 Task: Create new Company, with domain: 'mars.com' and type: 'Reseller'. Add new contact for this company, with mail Id: 'Jia21Verma@mars.com', First Name: Jia, Last name:  Verma, Job Title: 'Procurement Manager', Phone Number: '(408) 555-8903'. Change life cycle stage to  Lead and lead status to  Open. Logged in from softage.3@softage.net
Action: Mouse moved to (79, 84)
Screenshot: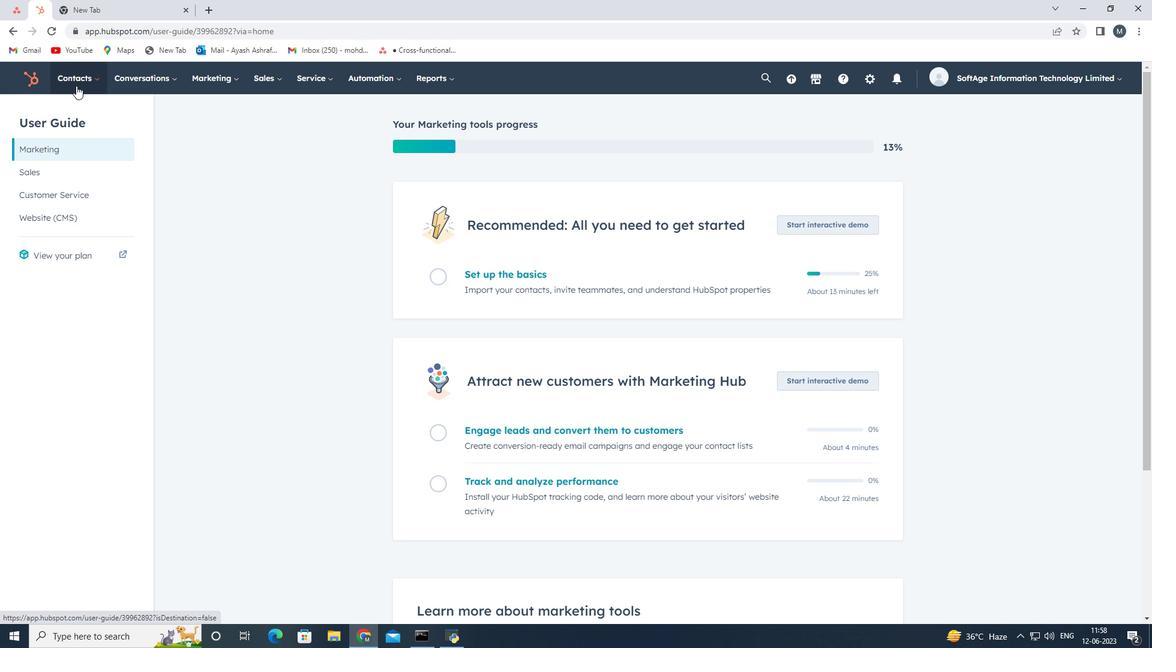 
Action: Mouse pressed left at (79, 84)
Screenshot: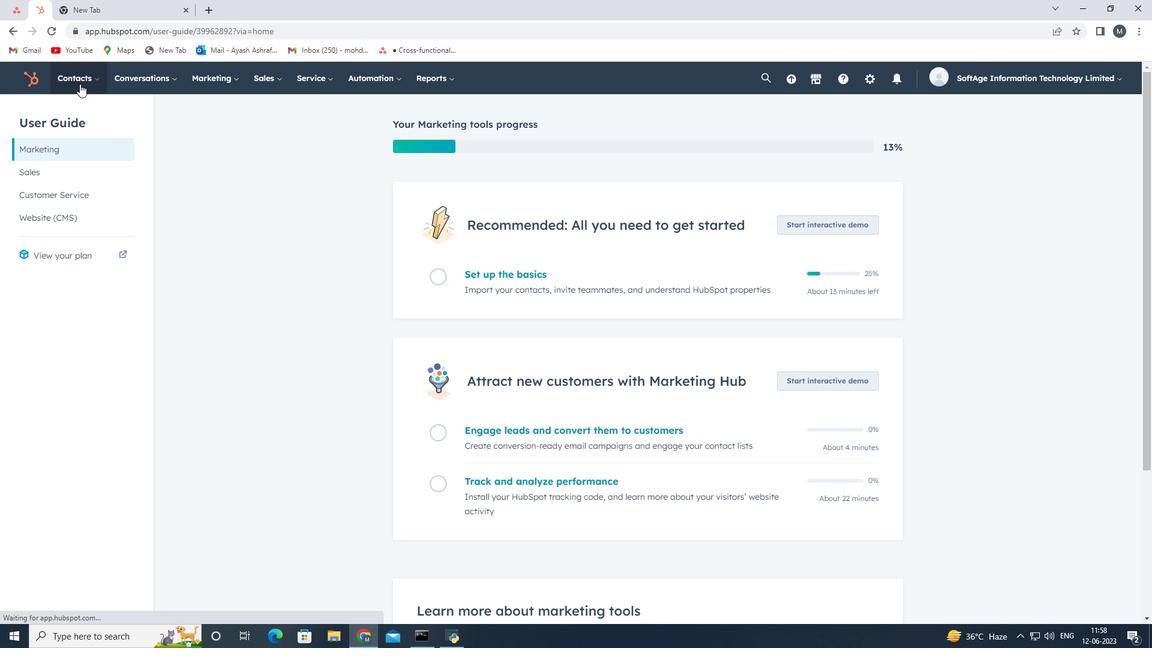 
Action: Mouse moved to (102, 142)
Screenshot: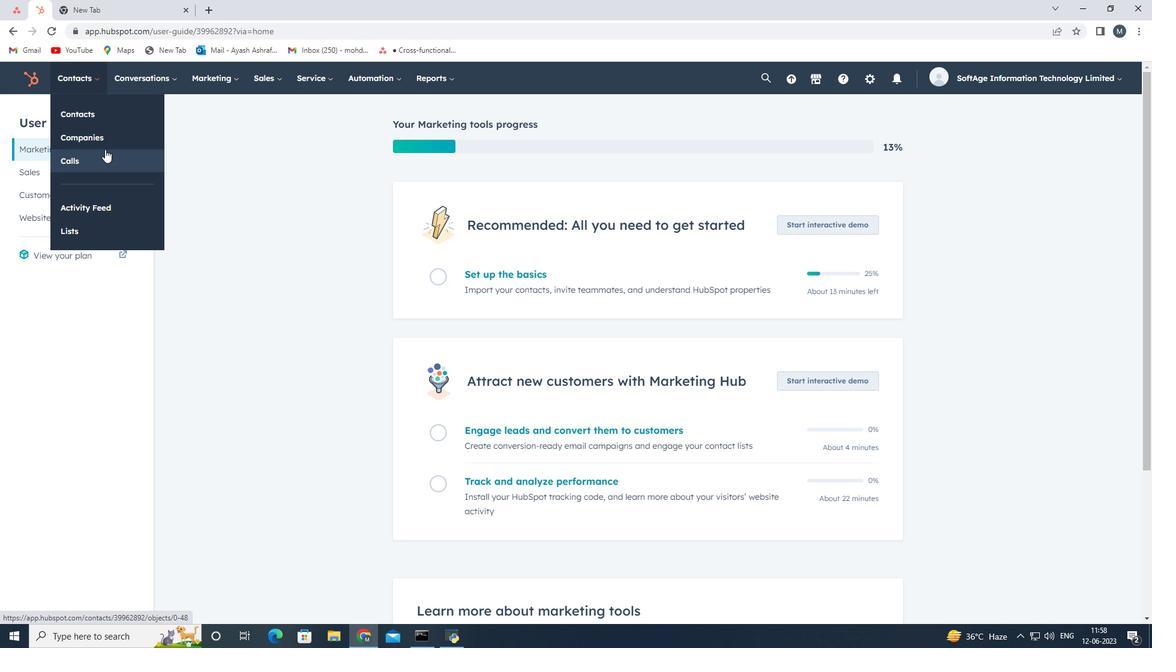 
Action: Mouse pressed left at (102, 142)
Screenshot: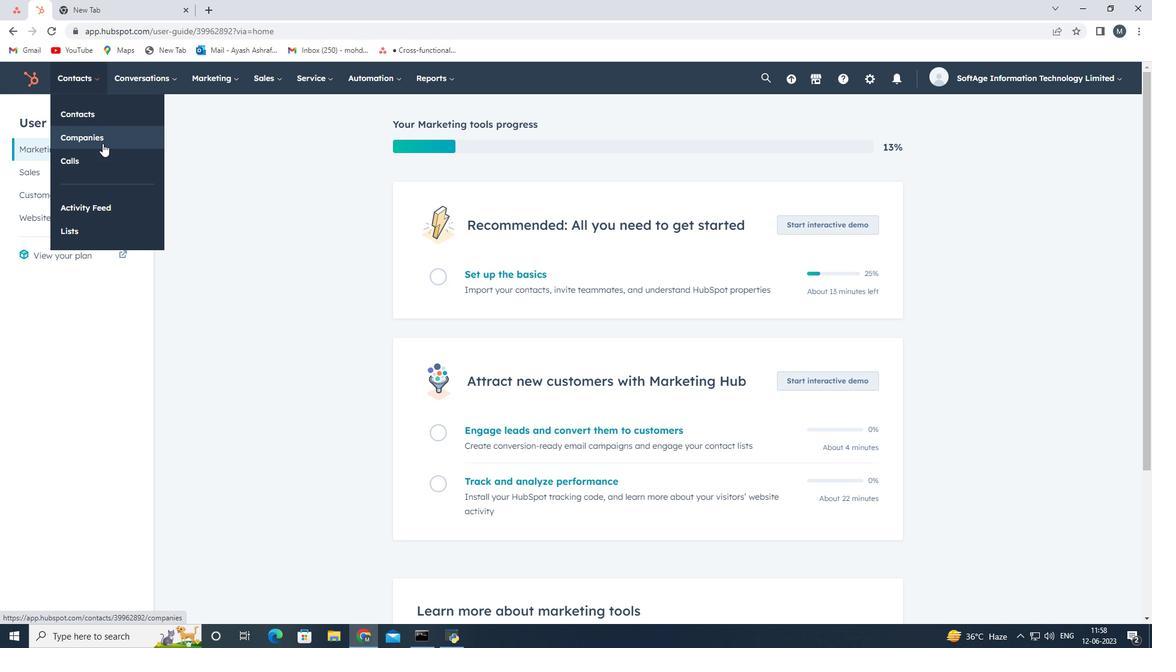 
Action: Mouse moved to (1066, 122)
Screenshot: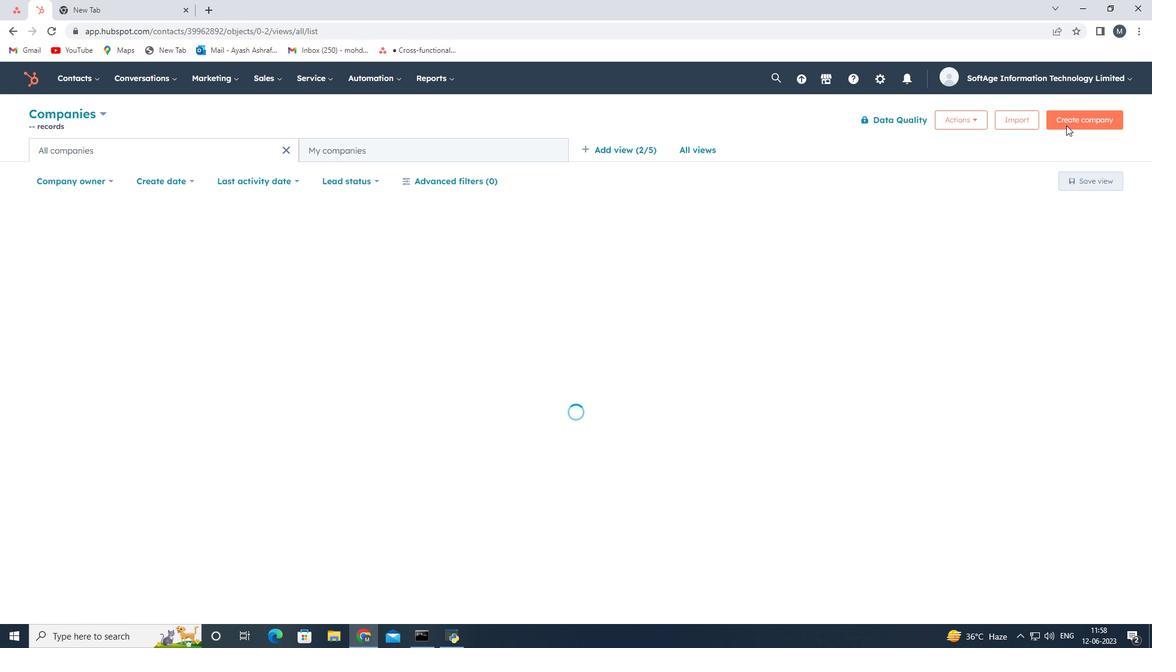 
Action: Mouse pressed left at (1066, 122)
Screenshot: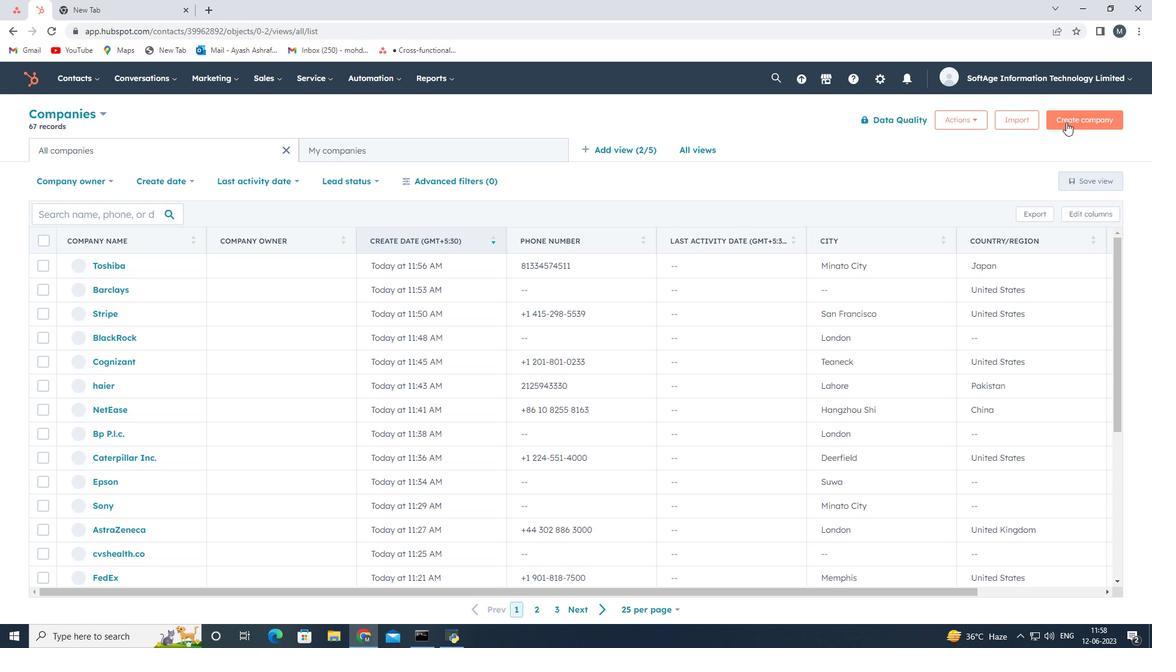 
Action: Mouse moved to (878, 178)
Screenshot: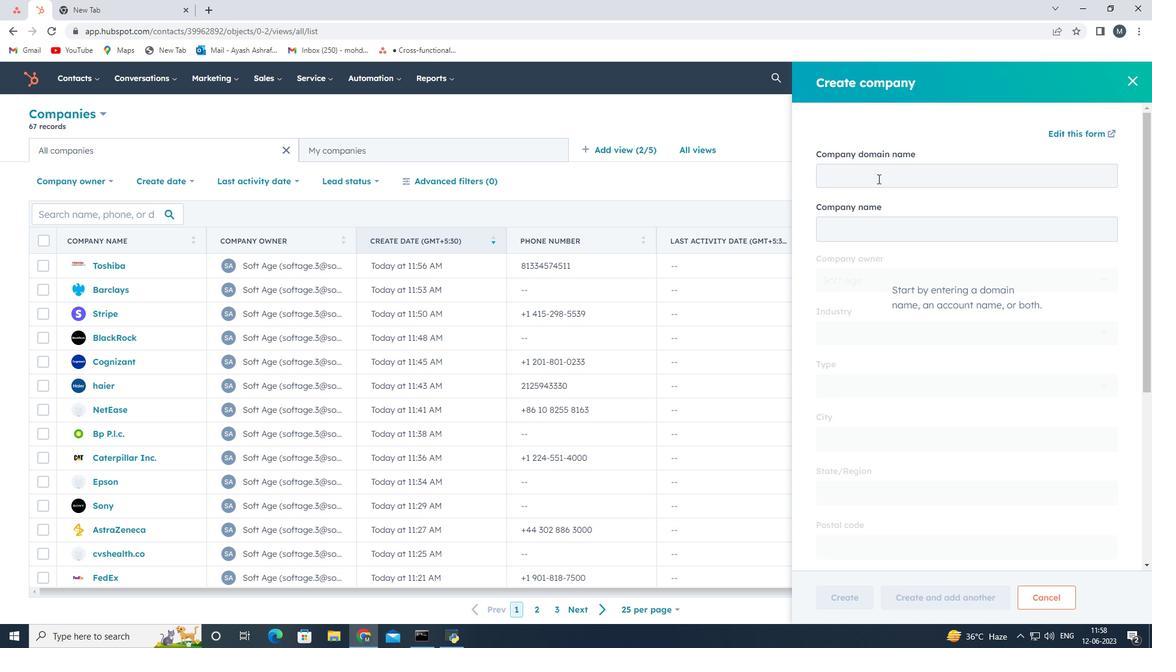 
Action: Mouse pressed left at (878, 178)
Screenshot: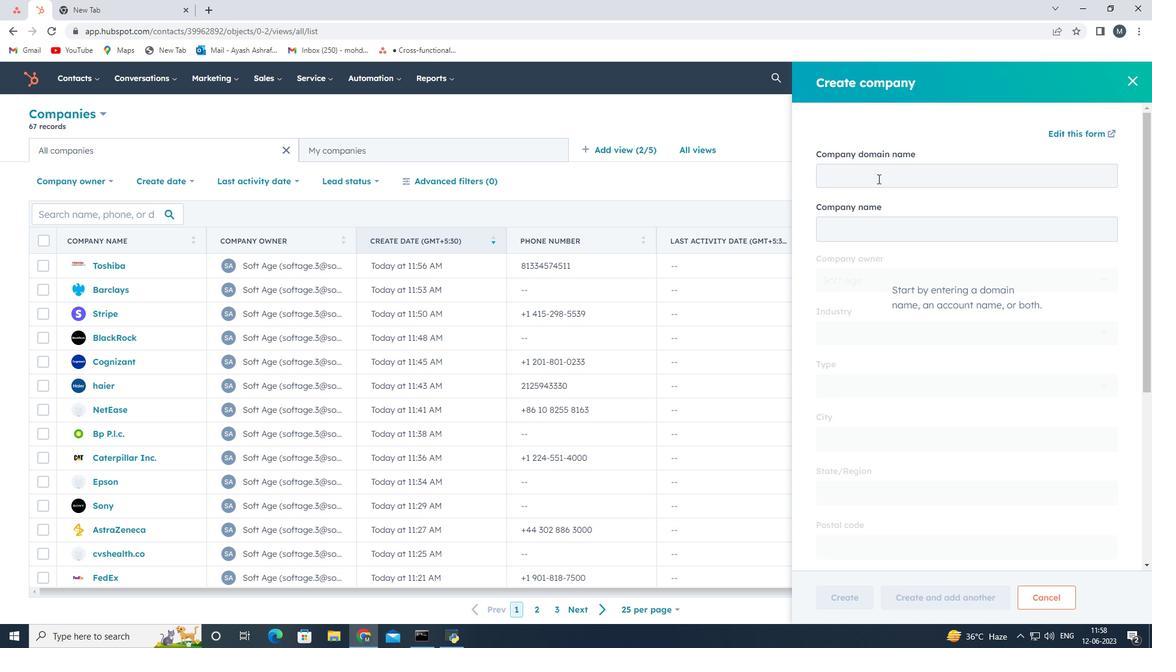 
Action: Key pressed mars.com
Screenshot: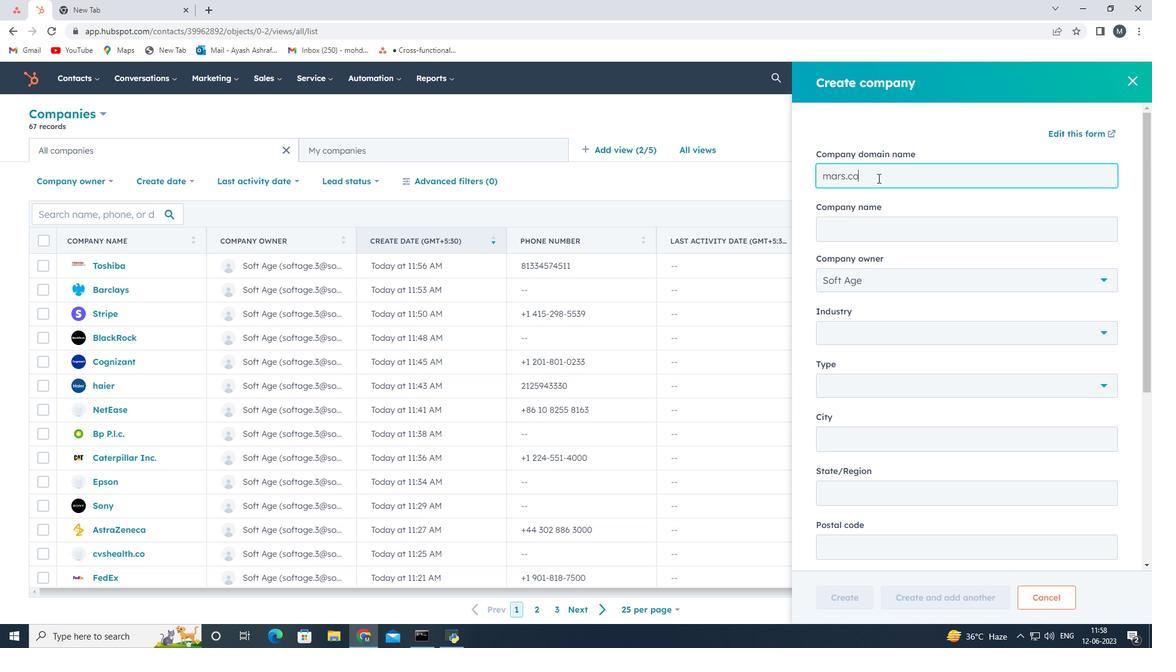 
Action: Mouse moved to (896, 387)
Screenshot: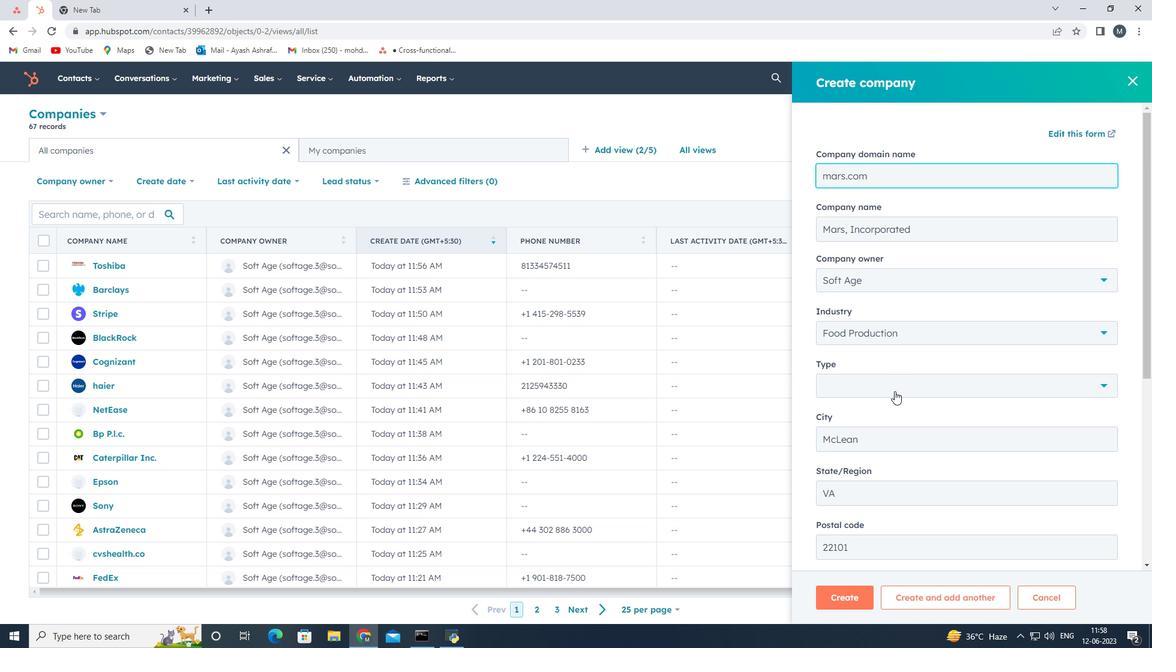 
Action: Mouse pressed left at (896, 387)
Screenshot: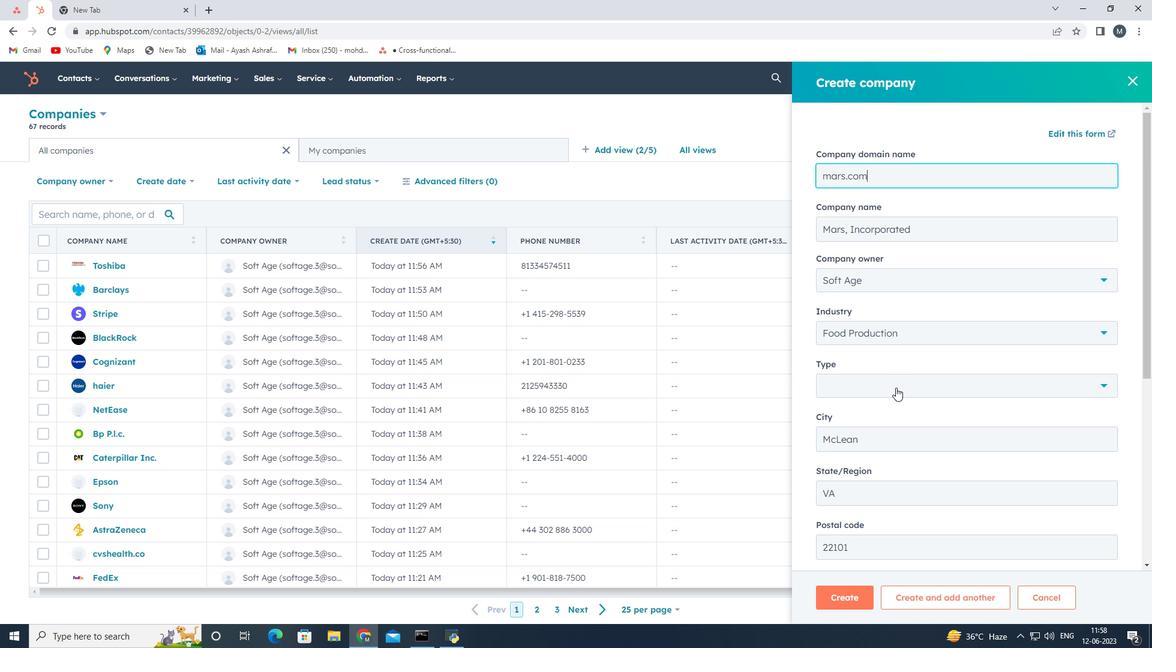 
Action: Mouse moved to (863, 489)
Screenshot: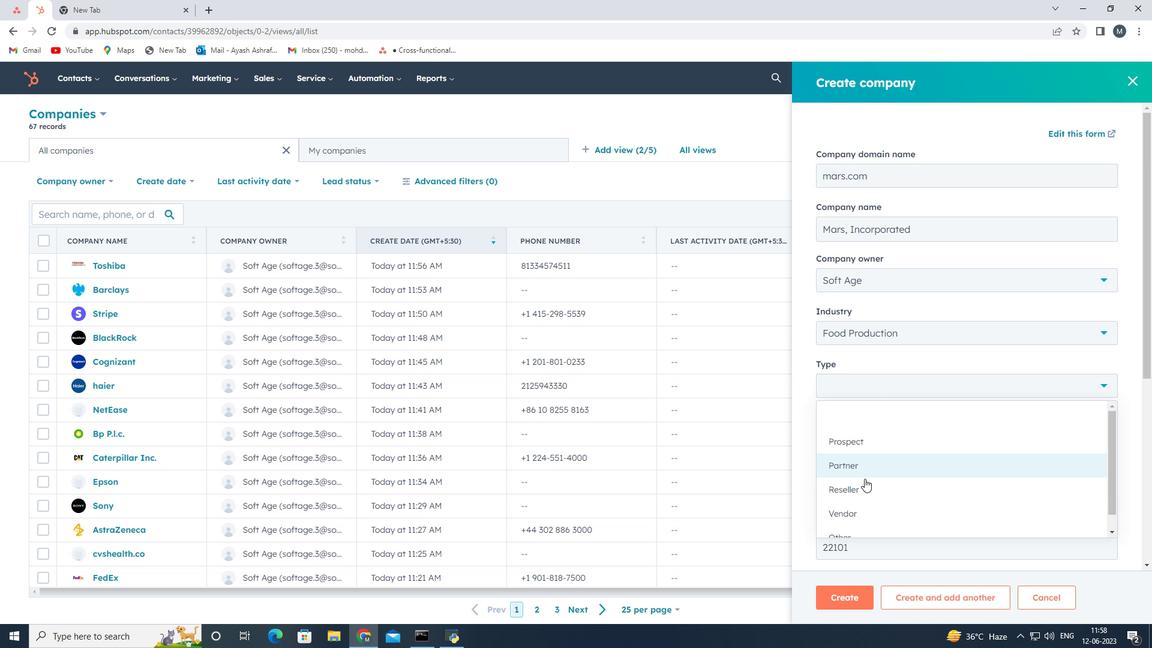 
Action: Mouse pressed left at (863, 489)
Screenshot: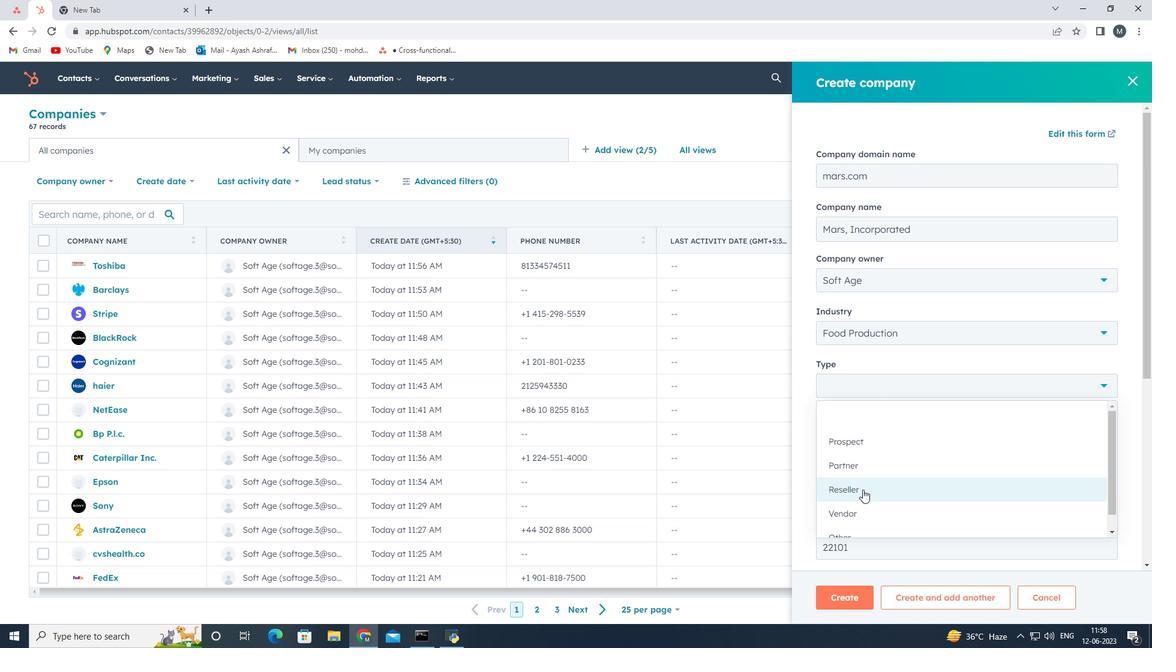 
Action: Mouse moved to (892, 369)
Screenshot: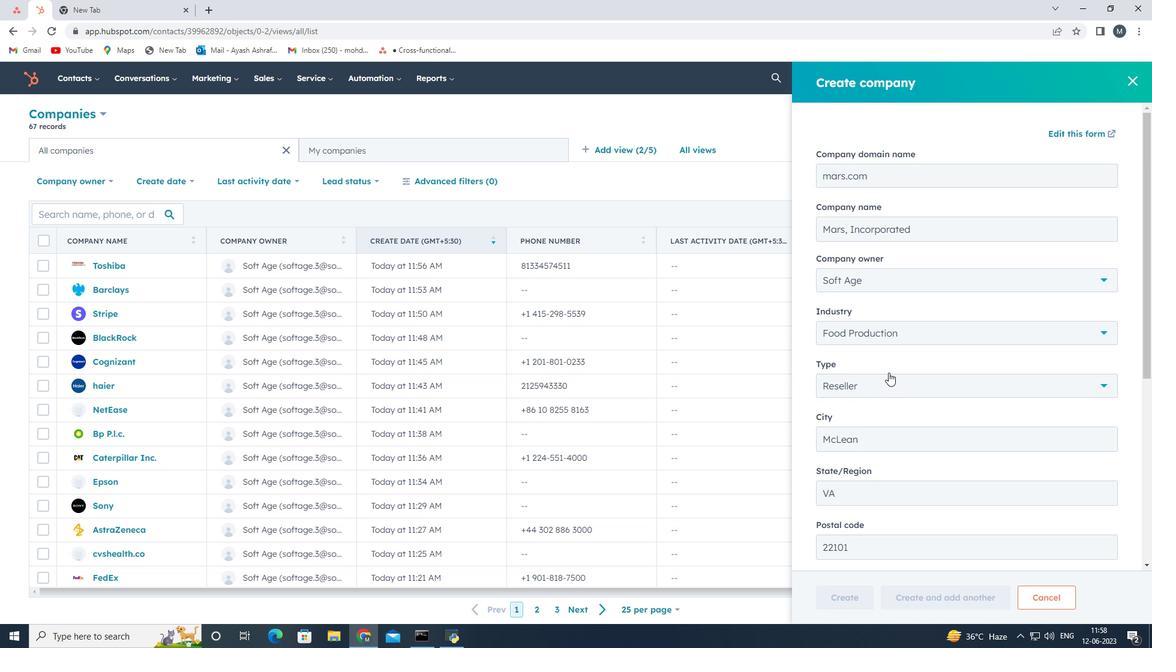 
Action: Mouse scrolled (892, 368) with delta (0, 0)
Screenshot: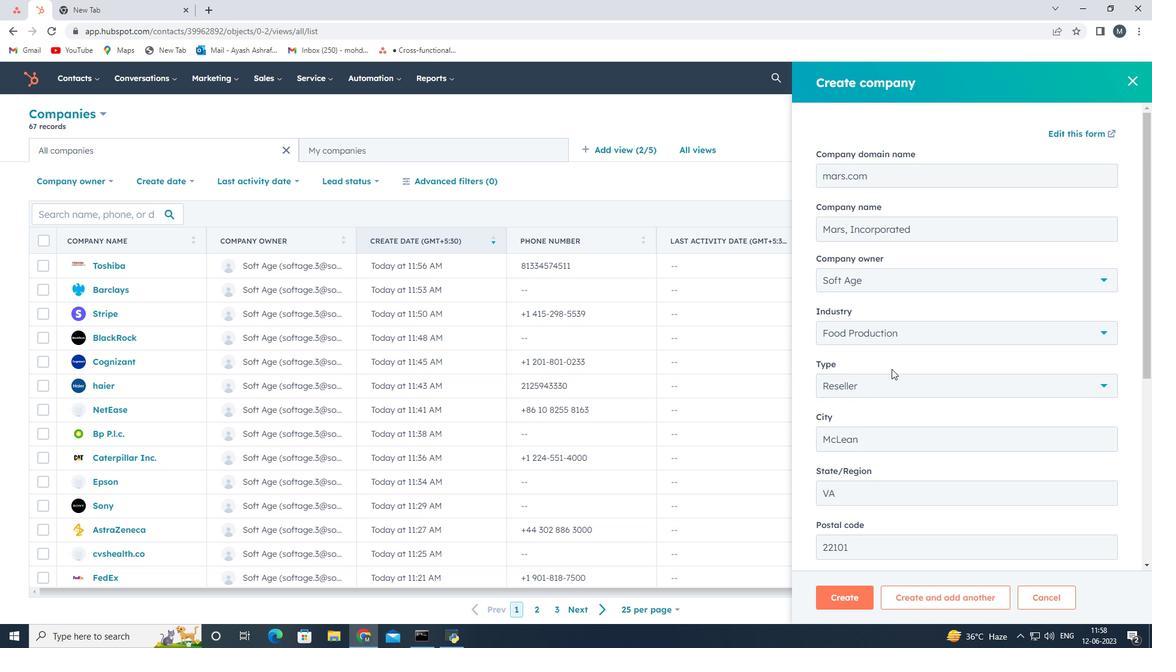 
Action: Mouse moved to (892, 372)
Screenshot: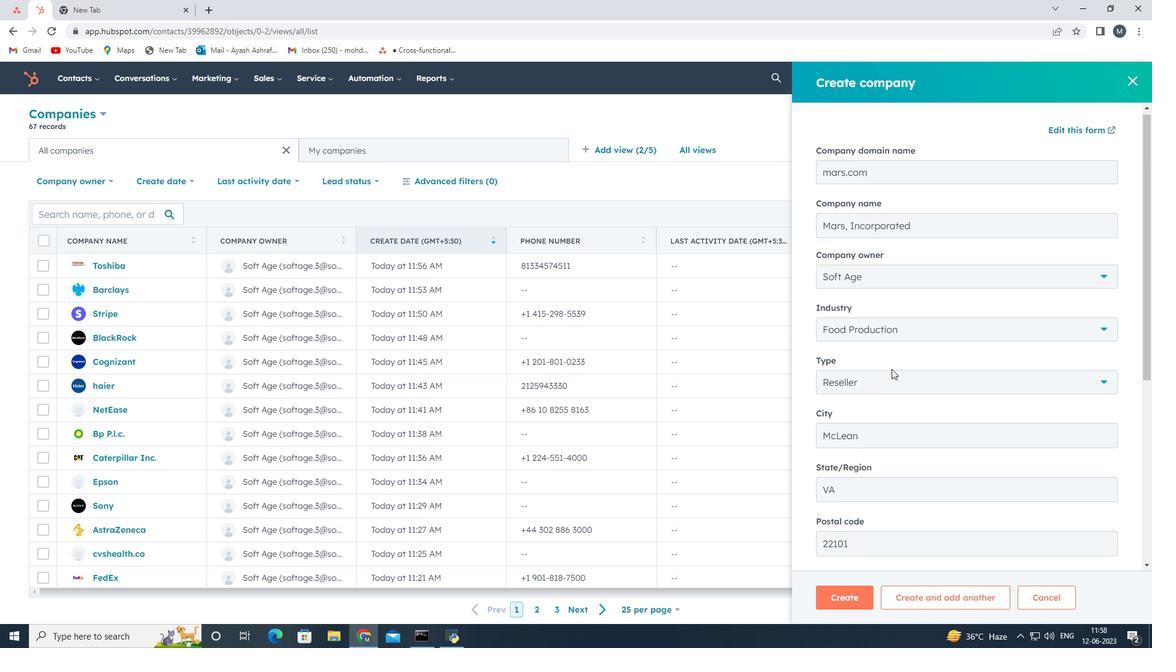 
Action: Mouse scrolled (892, 371) with delta (0, 0)
Screenshot: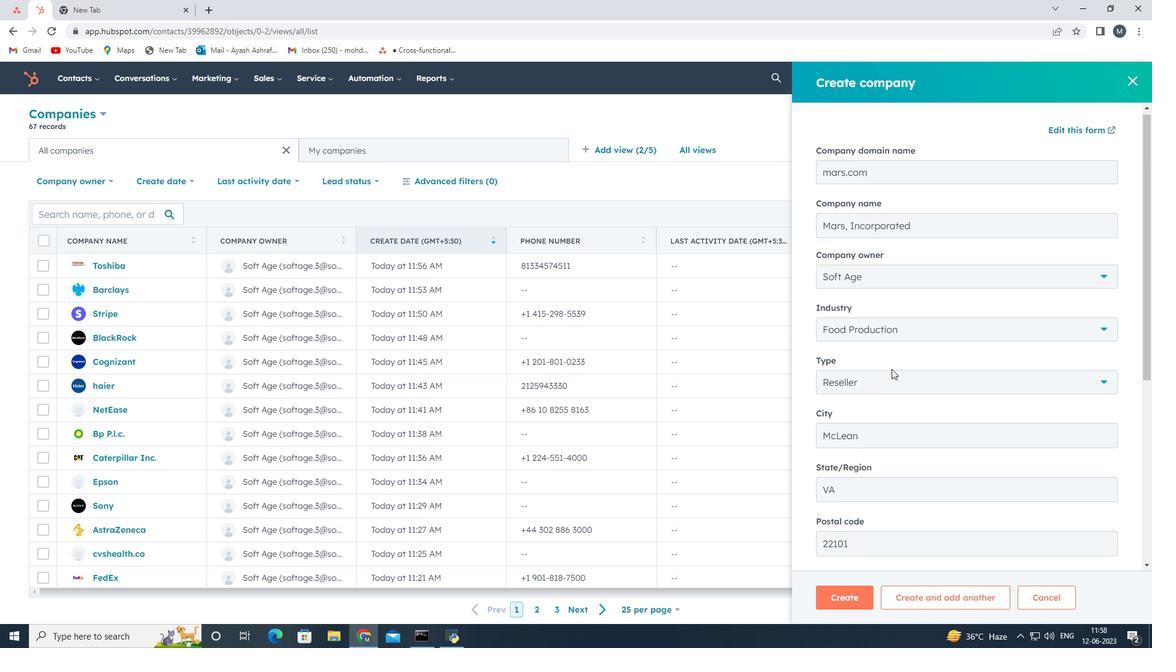 
Action: Mouse moved to (892, 378)
Screenshot: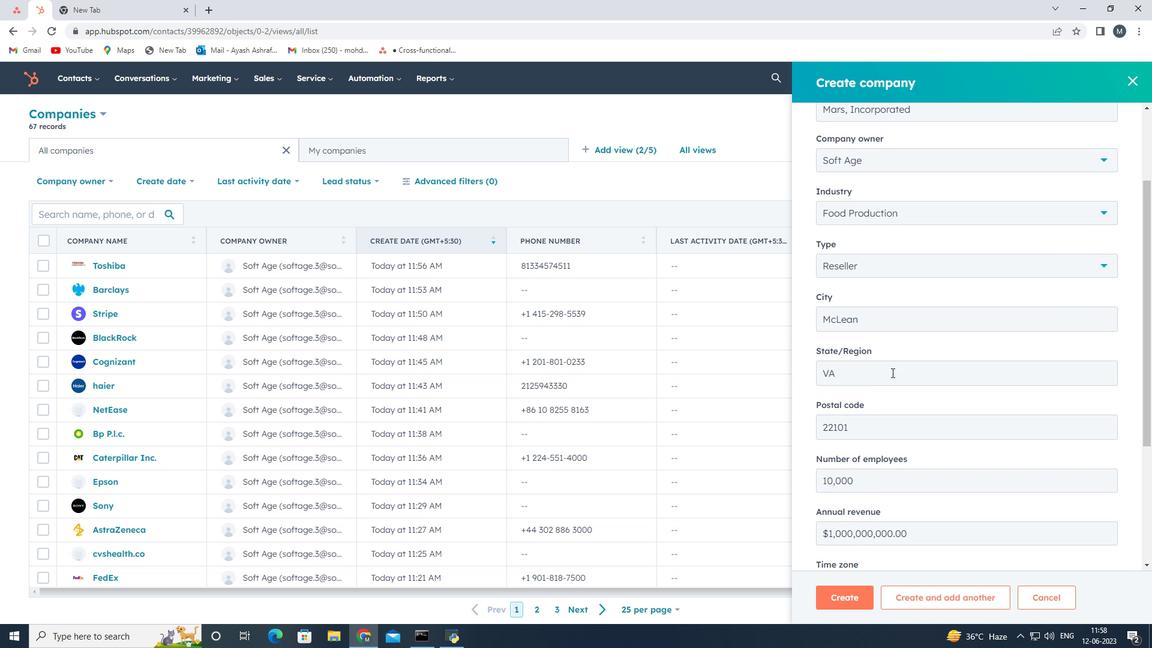 
Action: Mouse scrolled (892, 377) with delta (0, 0)
Screenshot: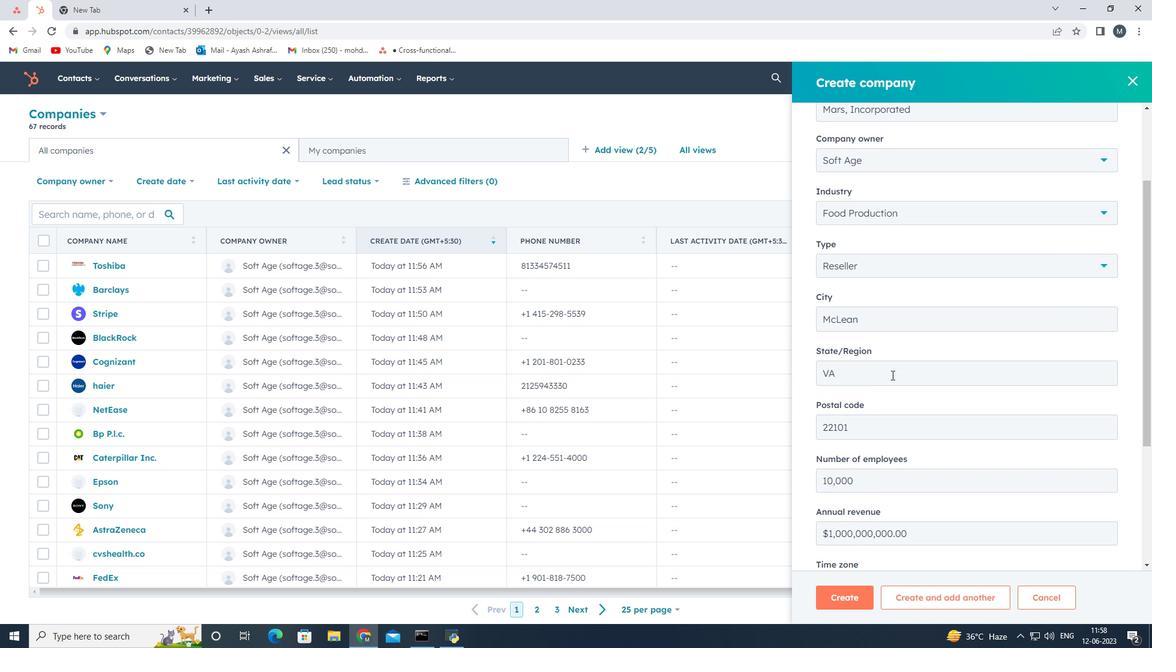 
Action: Mouse moved to (892, 383)
Screenshot: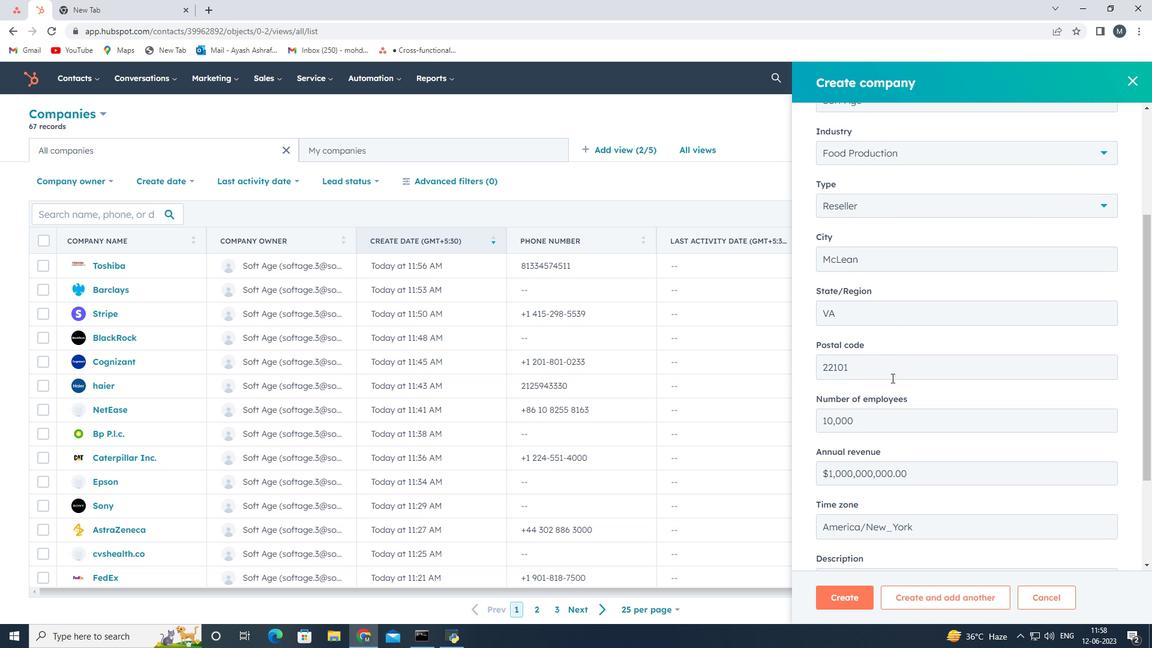 
Action: Mouse scrolled (892, 382) with delta (0, 0)
Screenshot: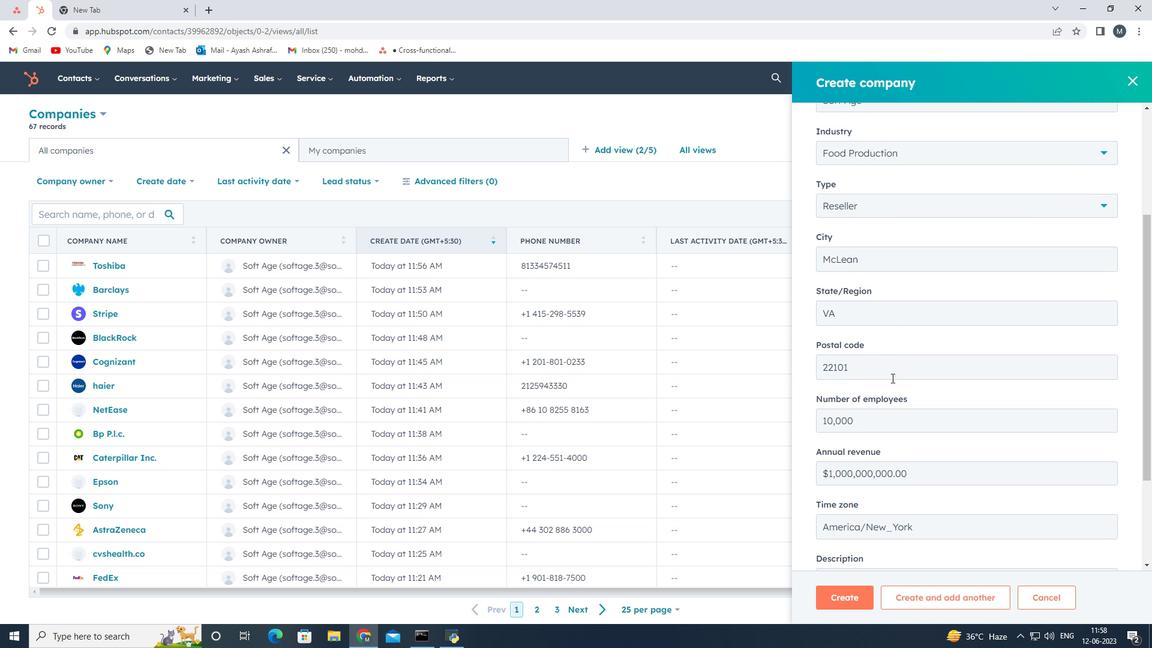 
Action: Mouse moved to (892, 386)
Screenshot: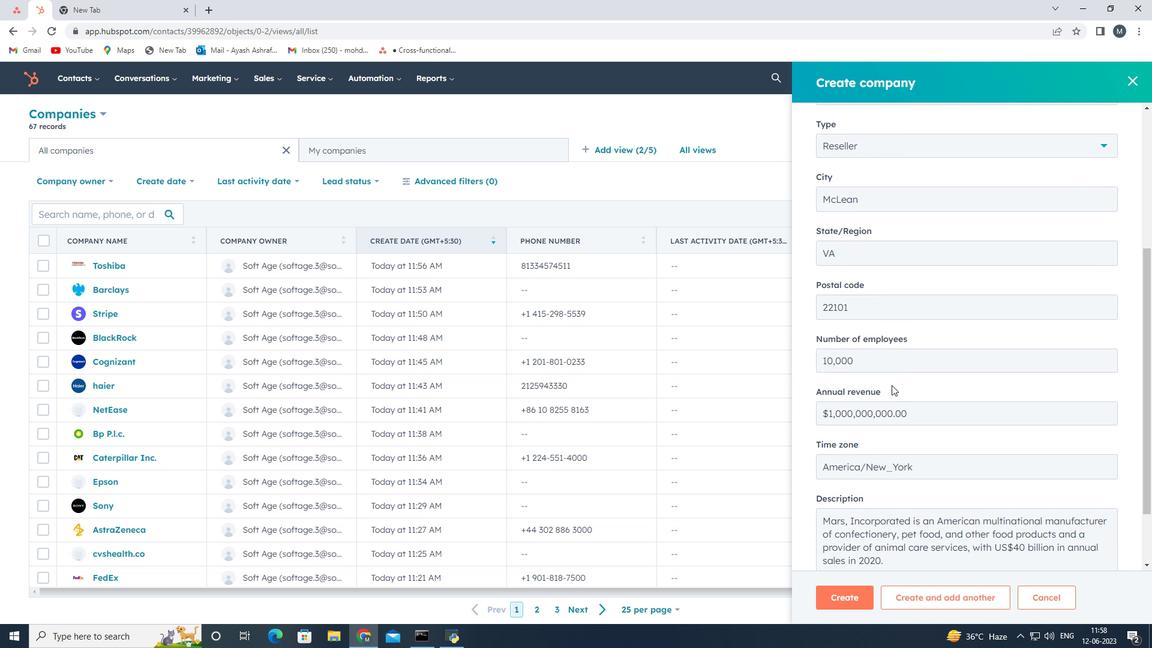 
Action: Mouse scrolled (892, 385) with delta (0, 0)
Screenshot: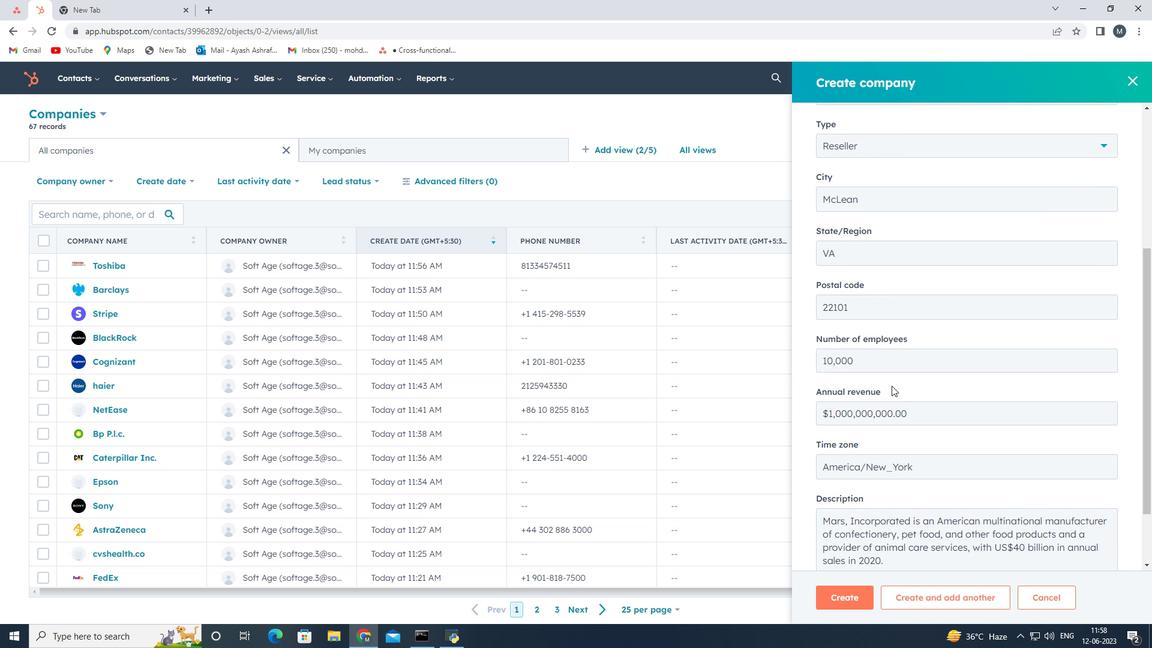 
Action: Mouse moved to (891, 380)
Screenshot: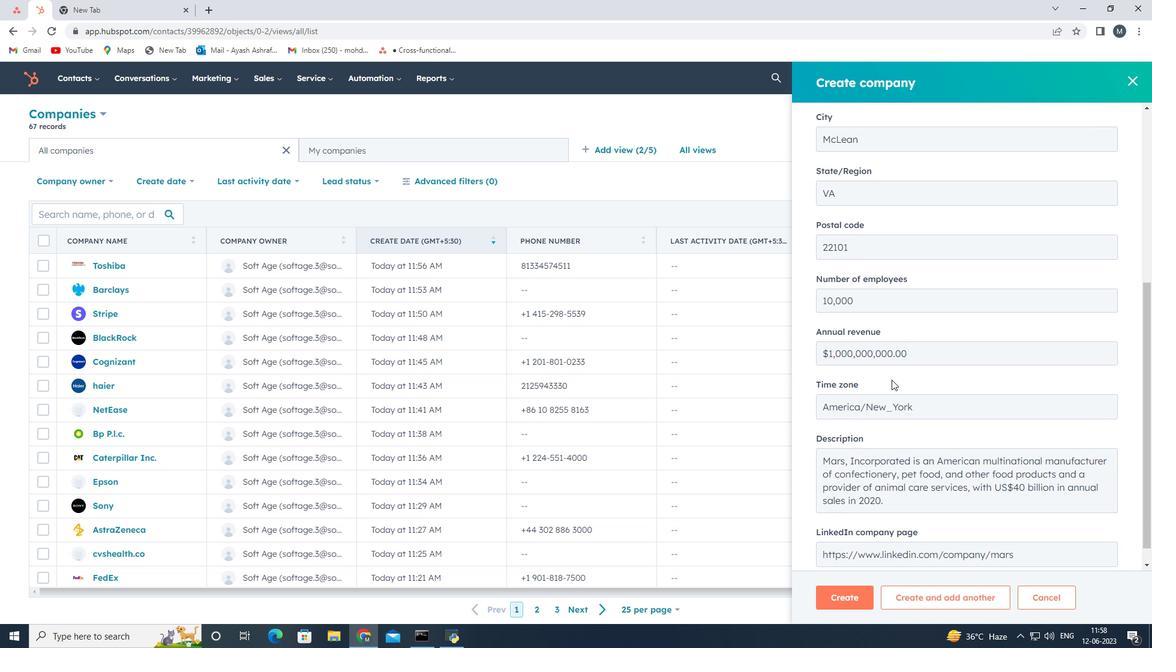 
Action: Mouse scrolled (891, 379) with delta (0, 0)
Screenshot: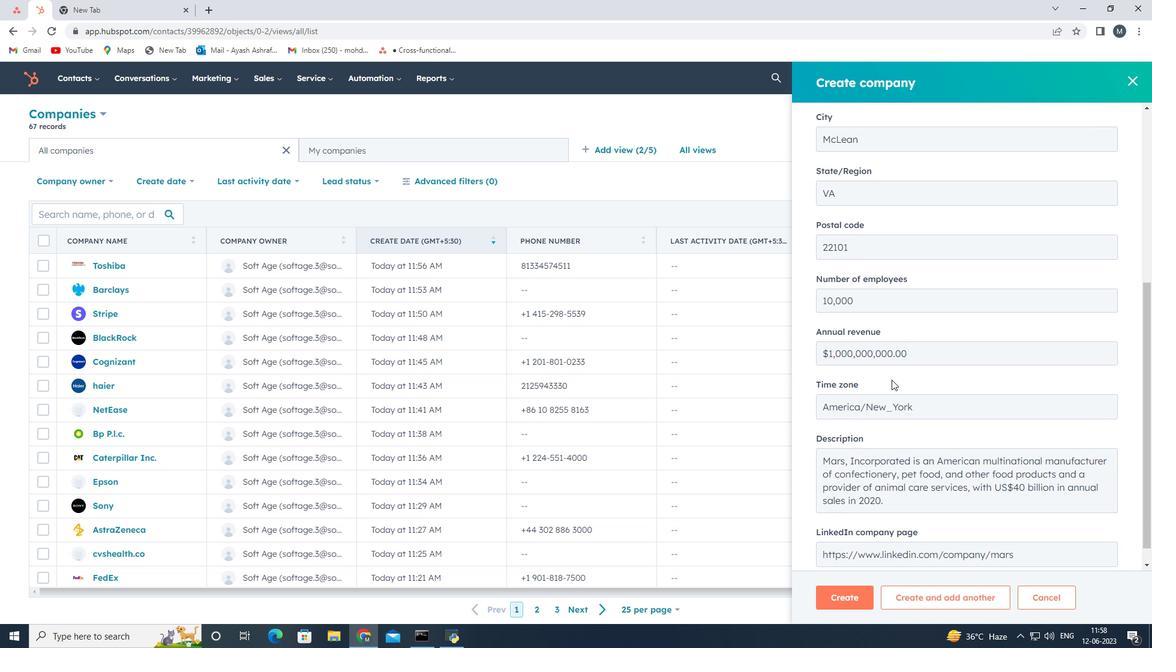 
Action: Mouse moved to (887, 391)
Screenshot: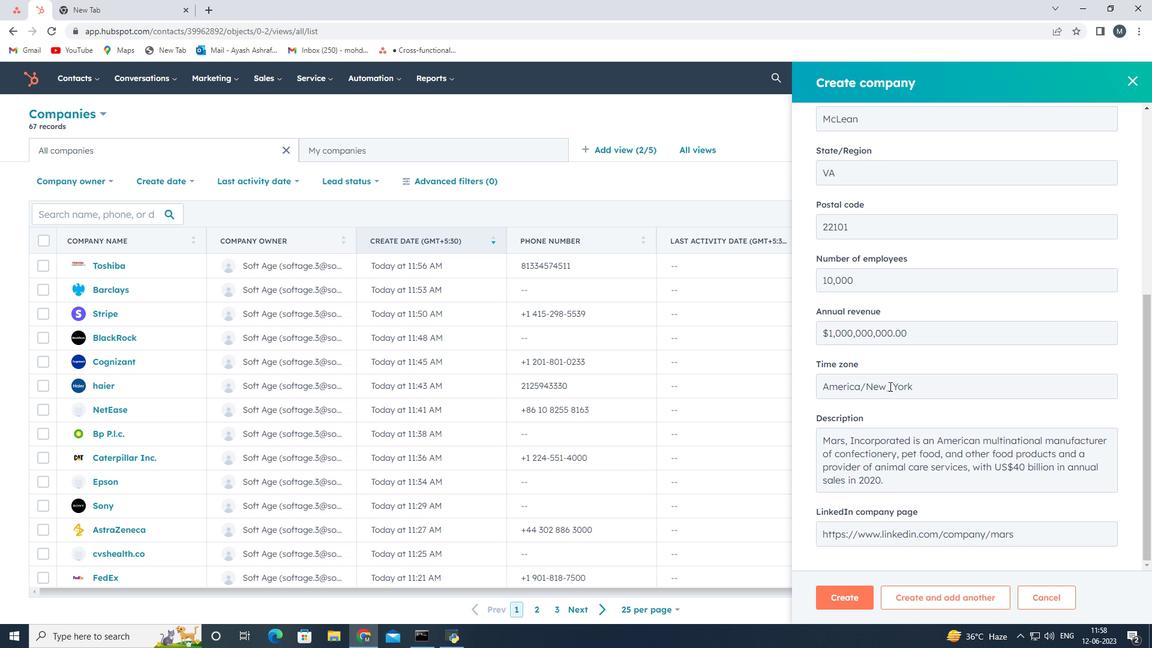 
Action: Mouse scrolled (887, 390) with delta (0, 0)
Screenshot: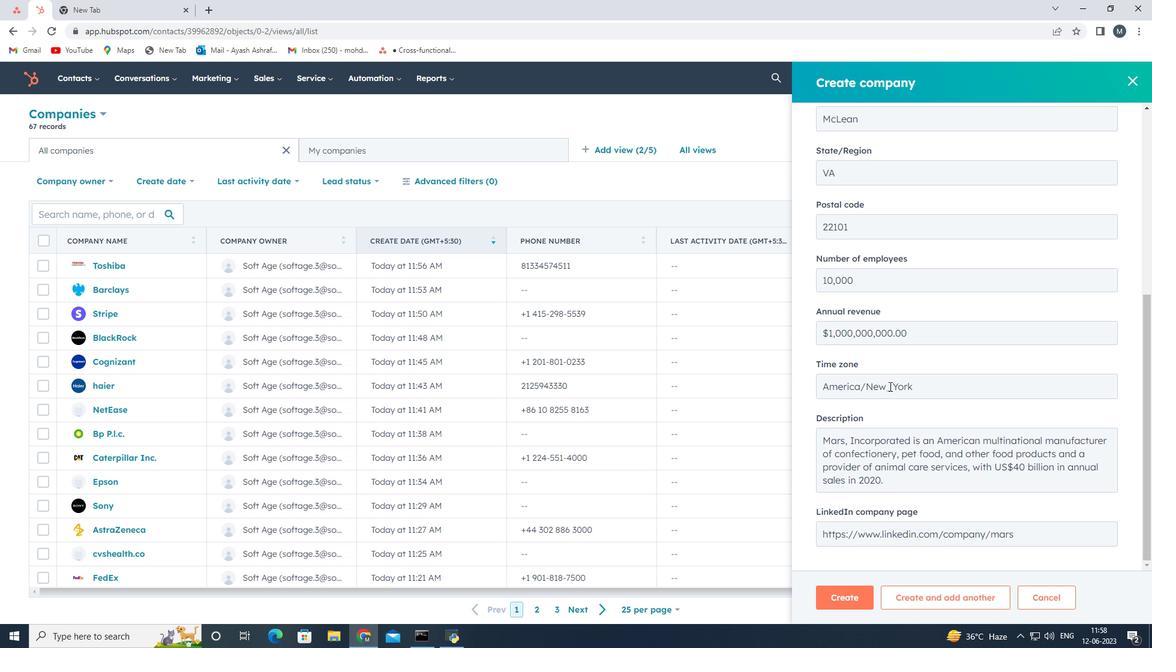 
Action: Mouse moved to (887, 393)
Screenshot: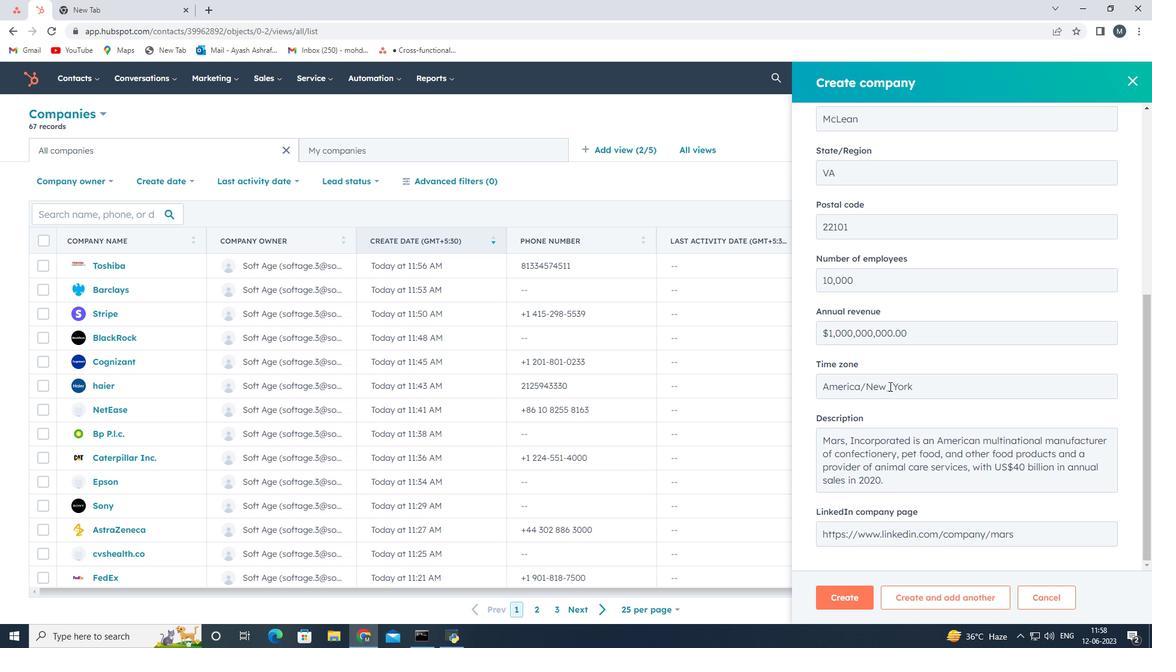 
Action: Mouse scrolled (887, 393) with delta (0, 0)
Screenshot: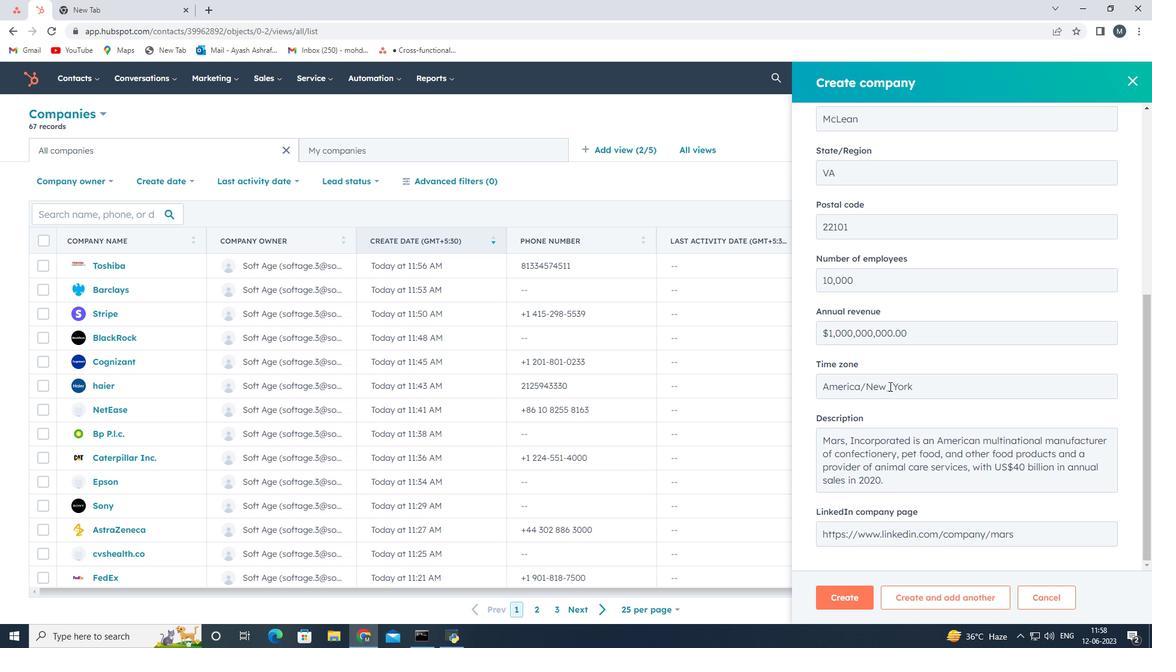 
Action: Mouse moved to (851, 595)
Screenshot: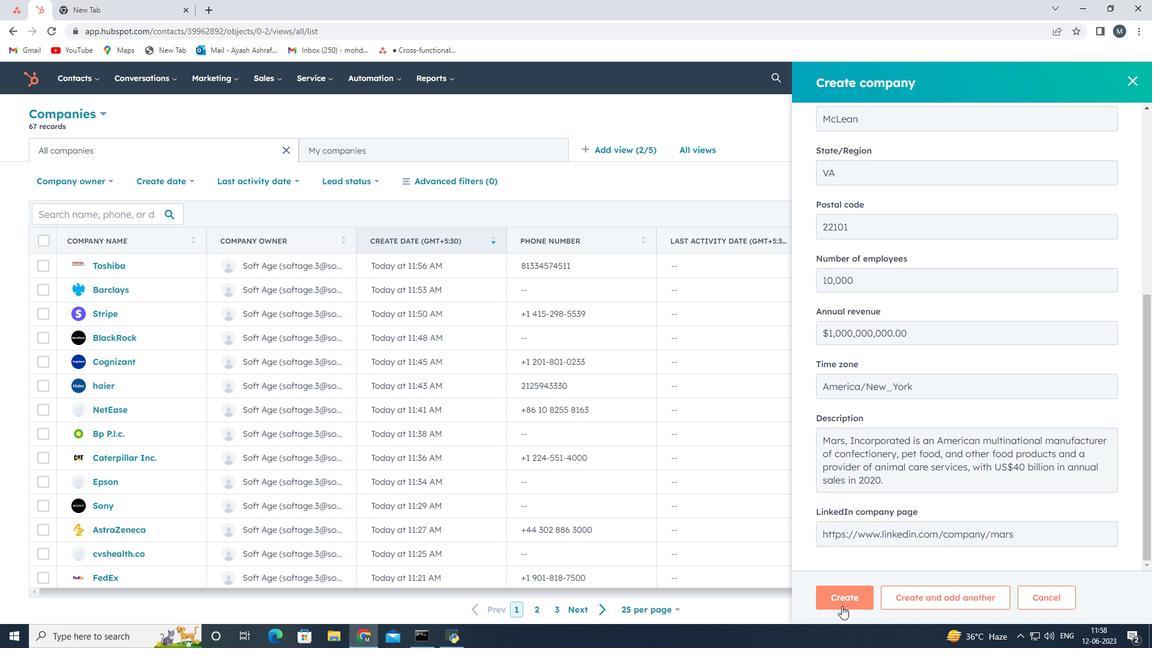 
Action: Mouse pressed left at (851, 595)
Screenshot: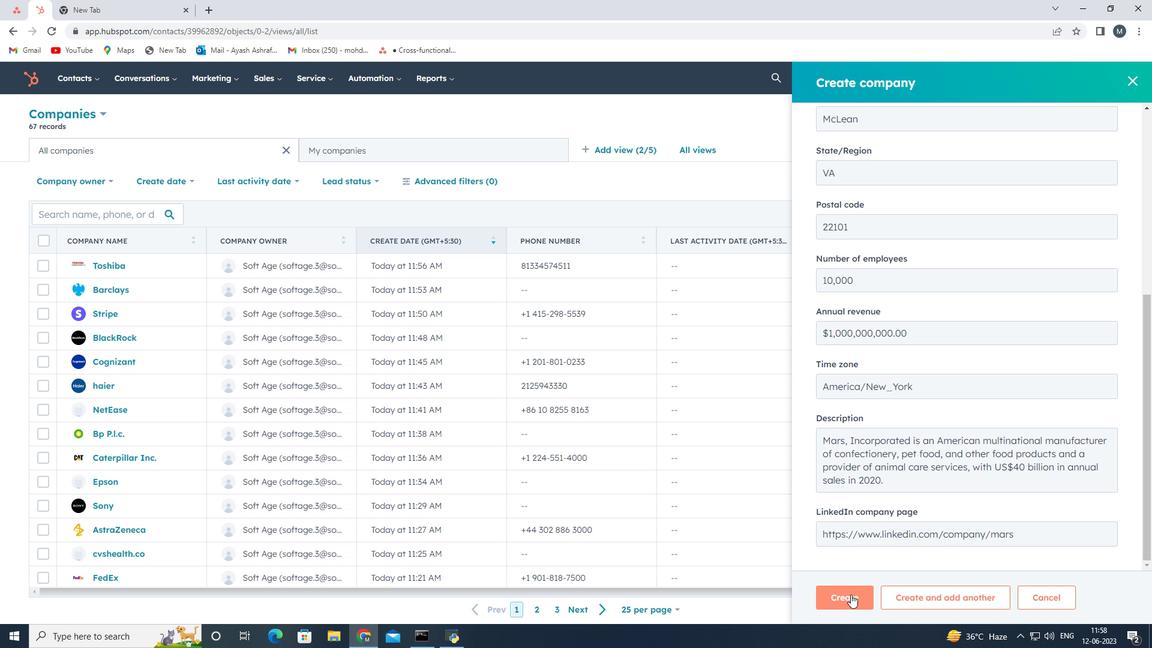 
Action: Mouse moved to (617, 379)
Screenshot: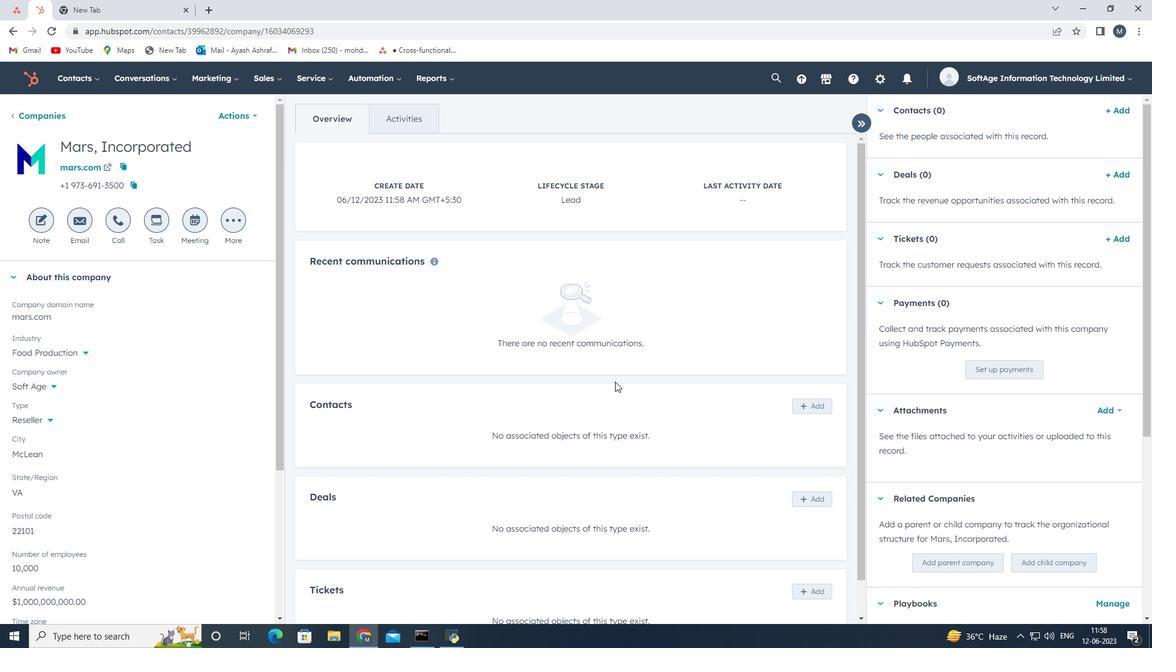 
Action: Mouse scrolled (617, 378) with delta (0, 0)
Screenshot: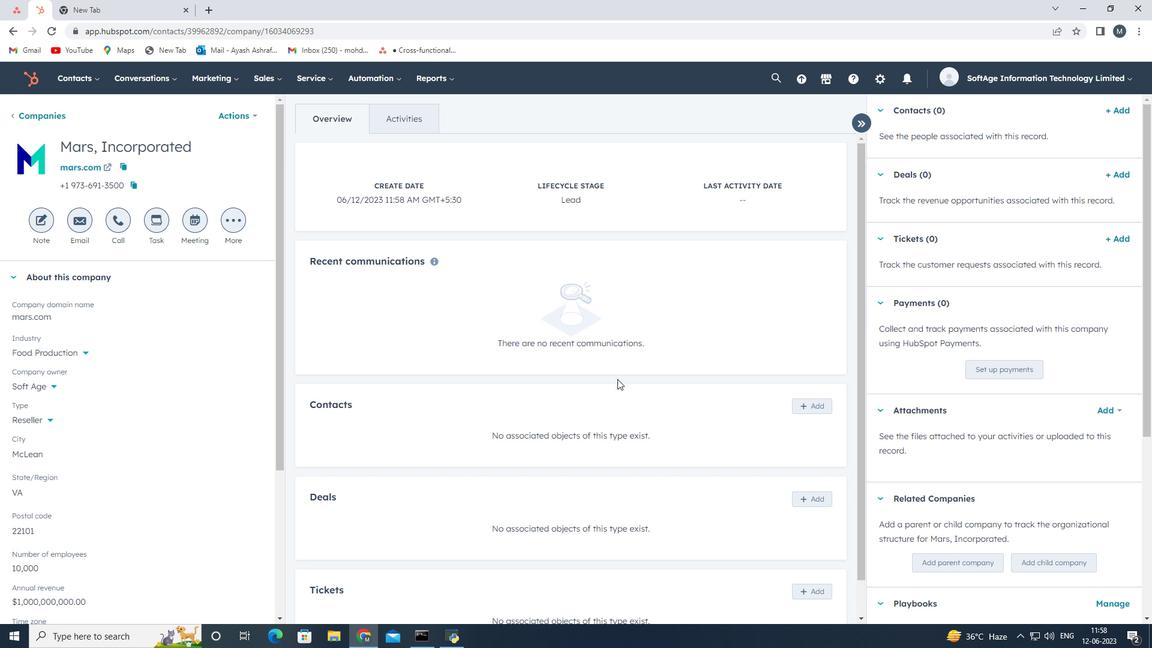 
Action: Mouse moved to (611, 389)
Screenshot: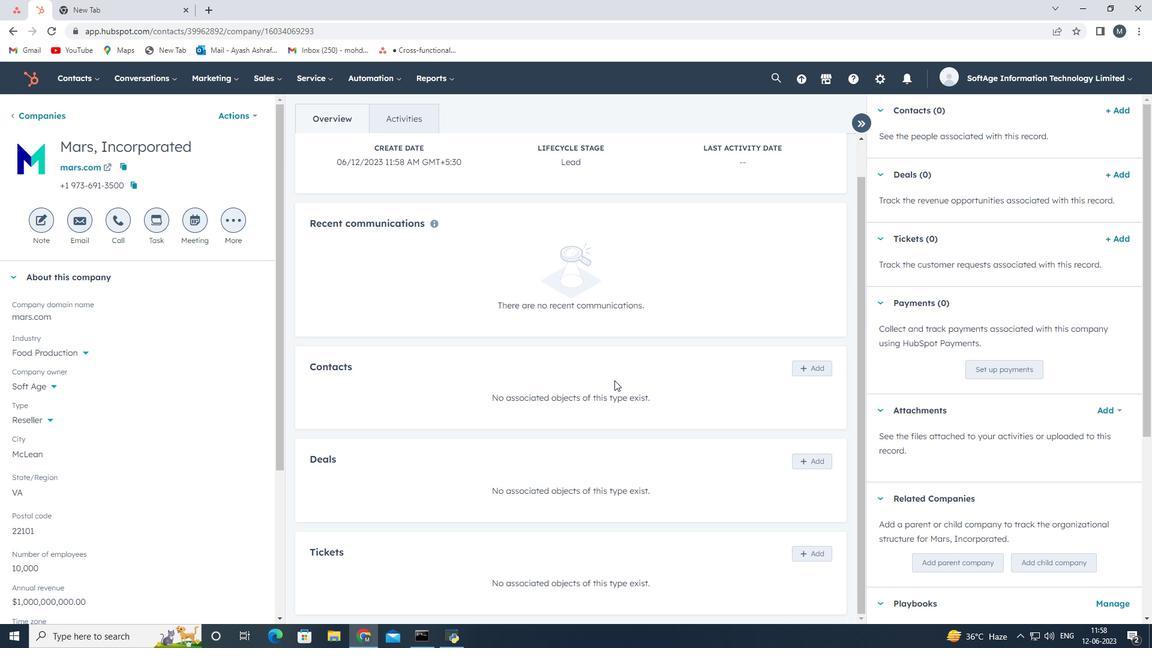 
Action: Mouse scrolled (611, 389) with delta (0, 0)
Screenshot: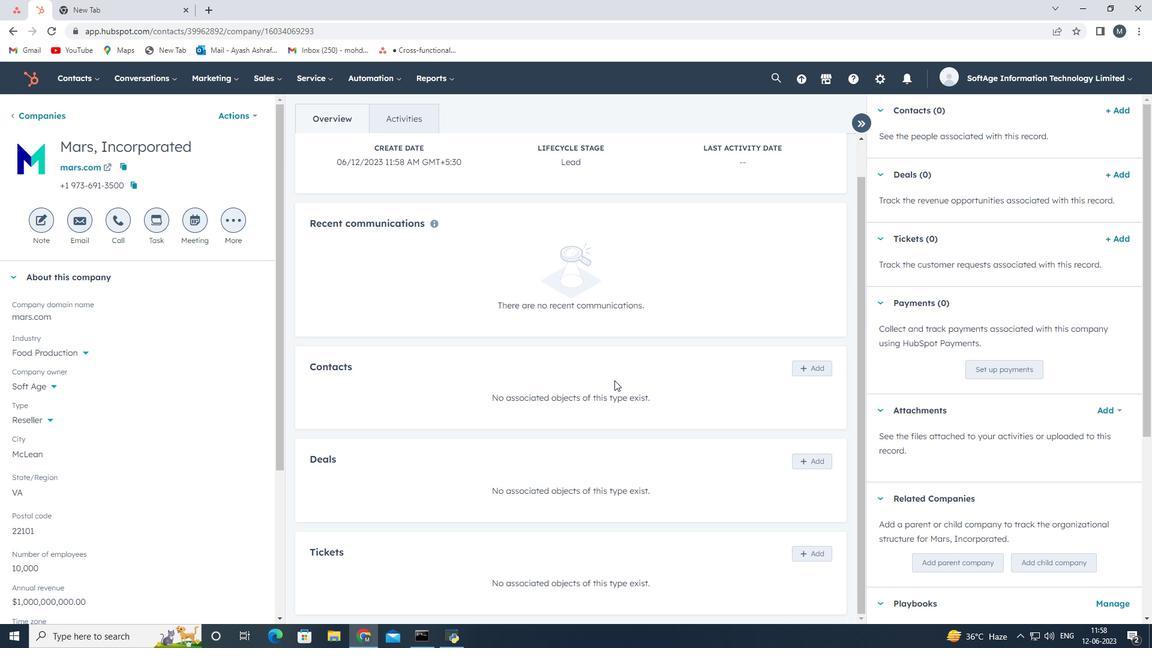 
Action: Mouse moved to (814, 366)
Screenshot: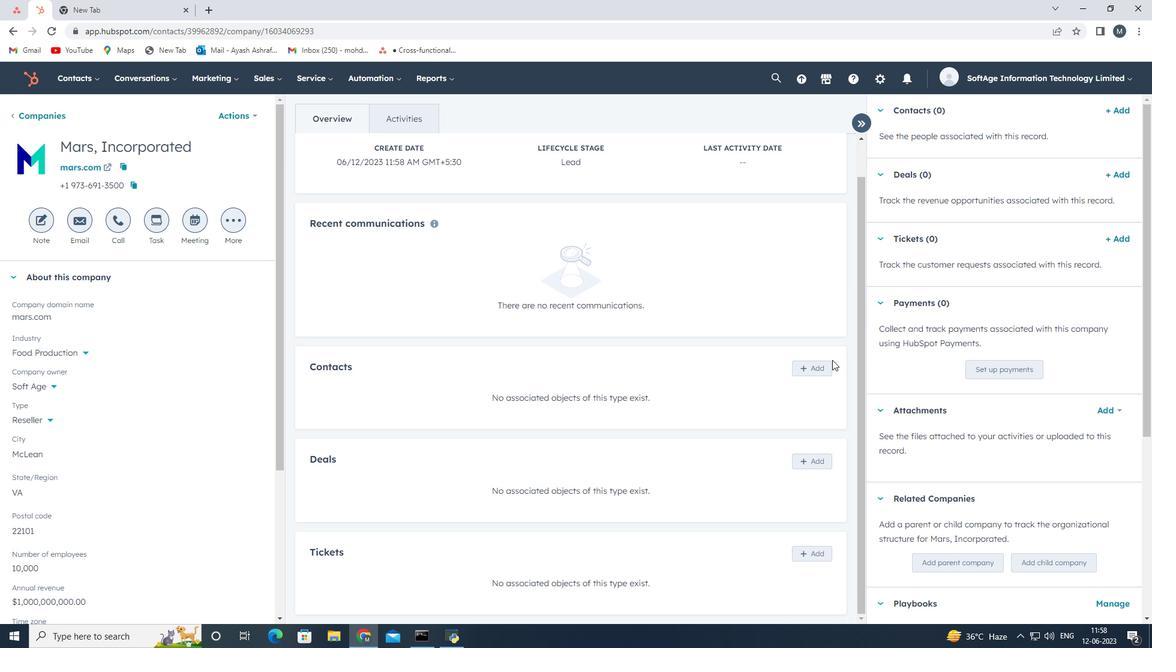 
Action: Mouse pressed left at (814, 366)
Screenshot: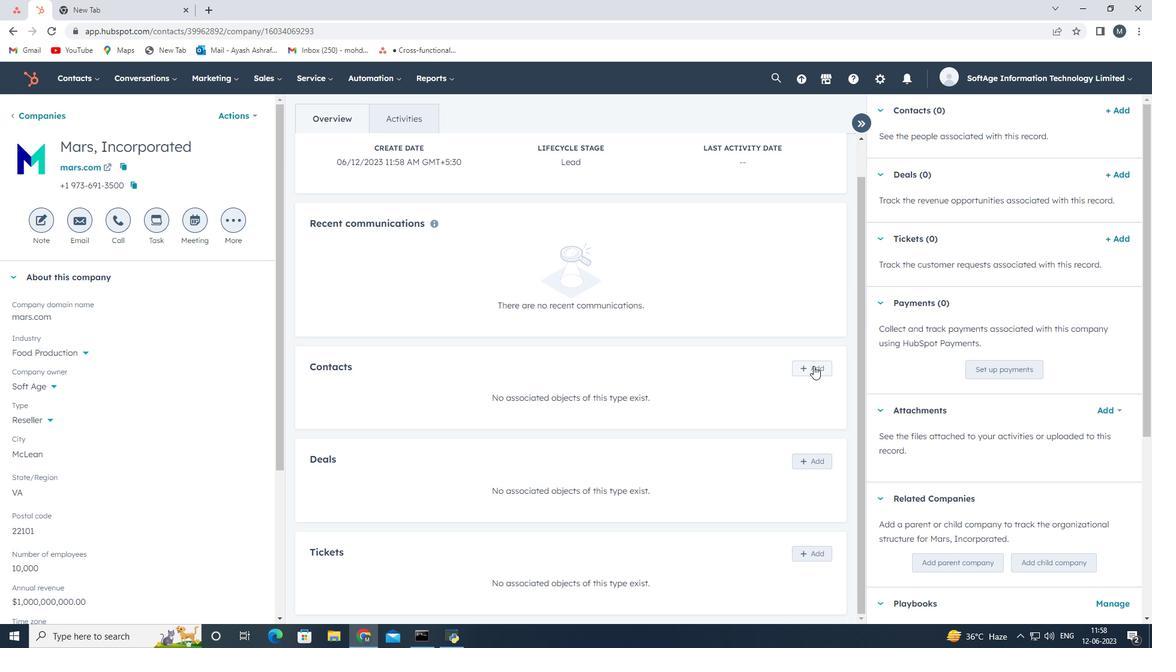 
Action: Mouse moved to (885, 140)
Screenshot: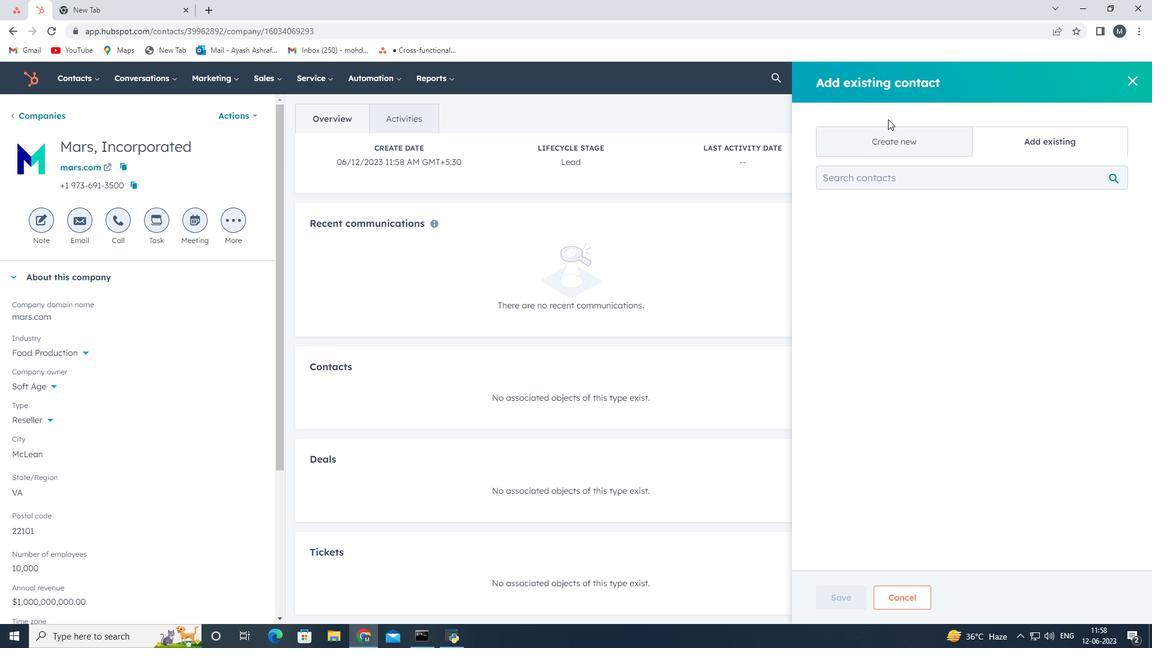 
Action: Mouse pressed left at (885, 140)
Screenshot: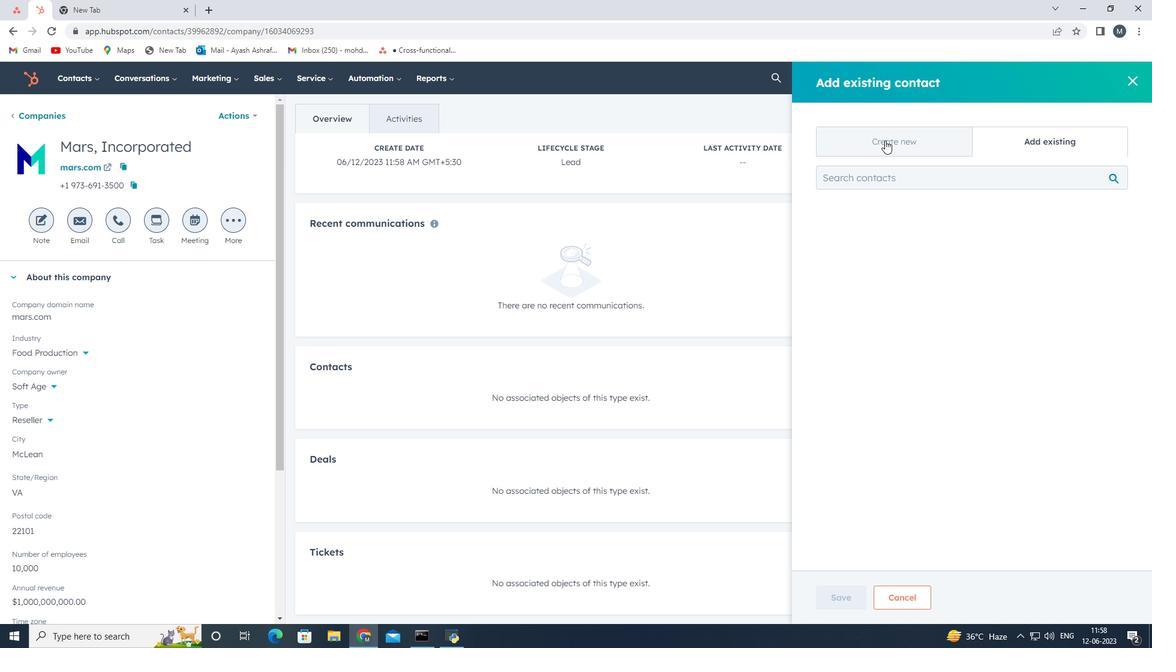 
Action: Mouse moved to (875, 216)
Screenshot: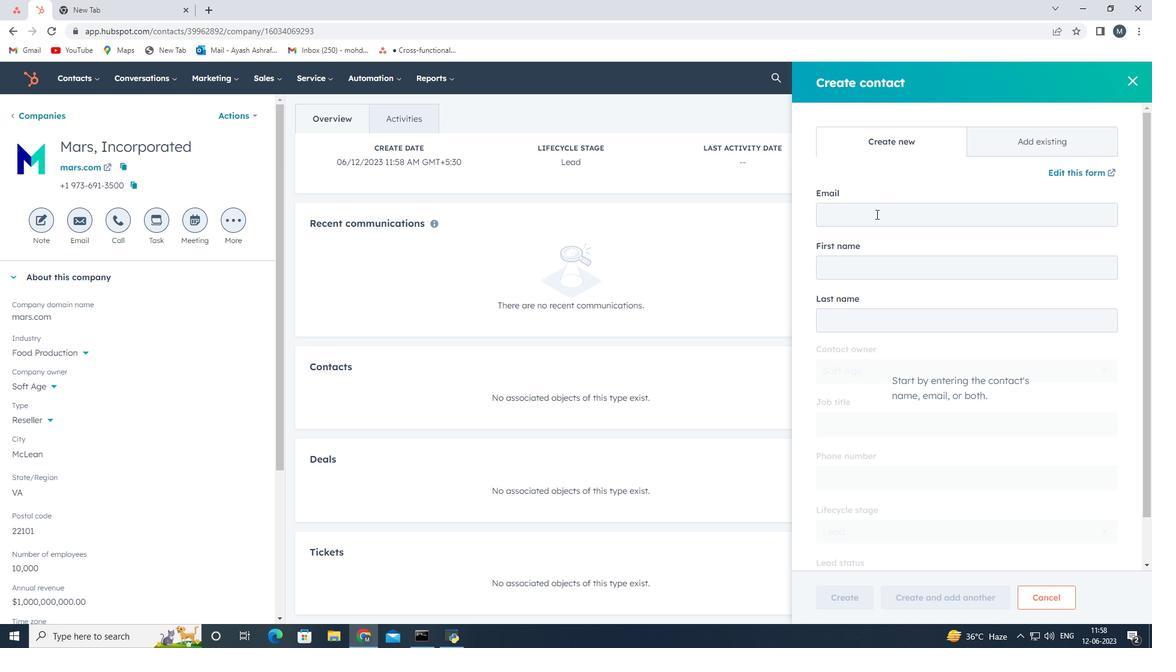 
Action: Mouse pressed left at (875, 216)
Screenshot: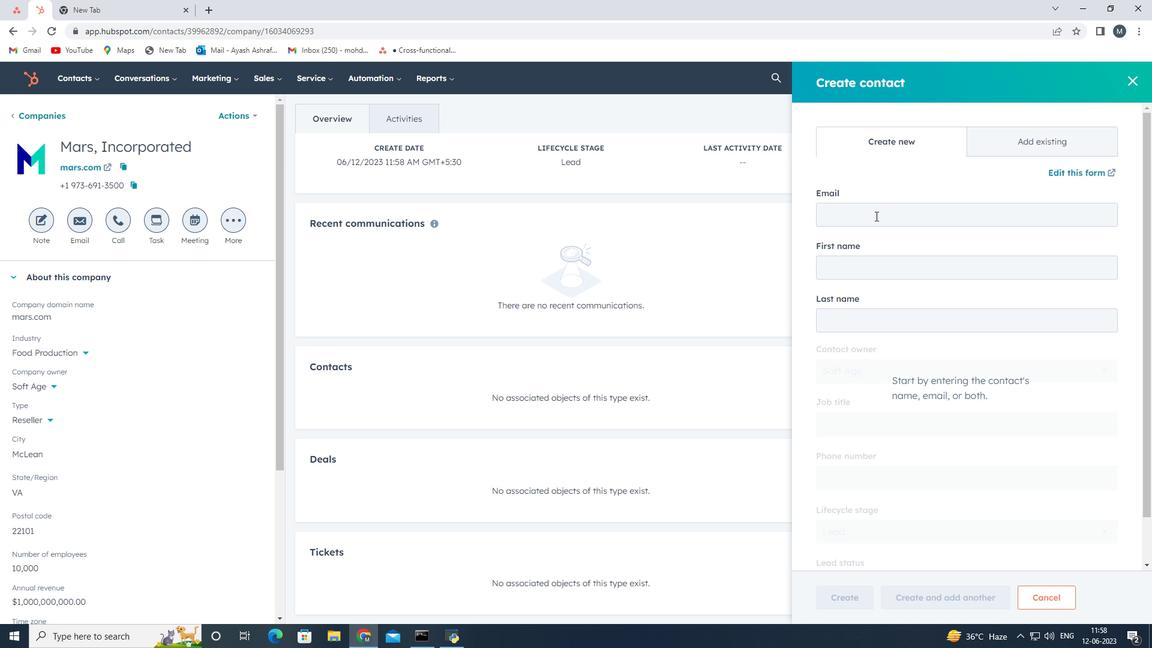 
Action: Mouse moved to (874, 216)
Screenshot: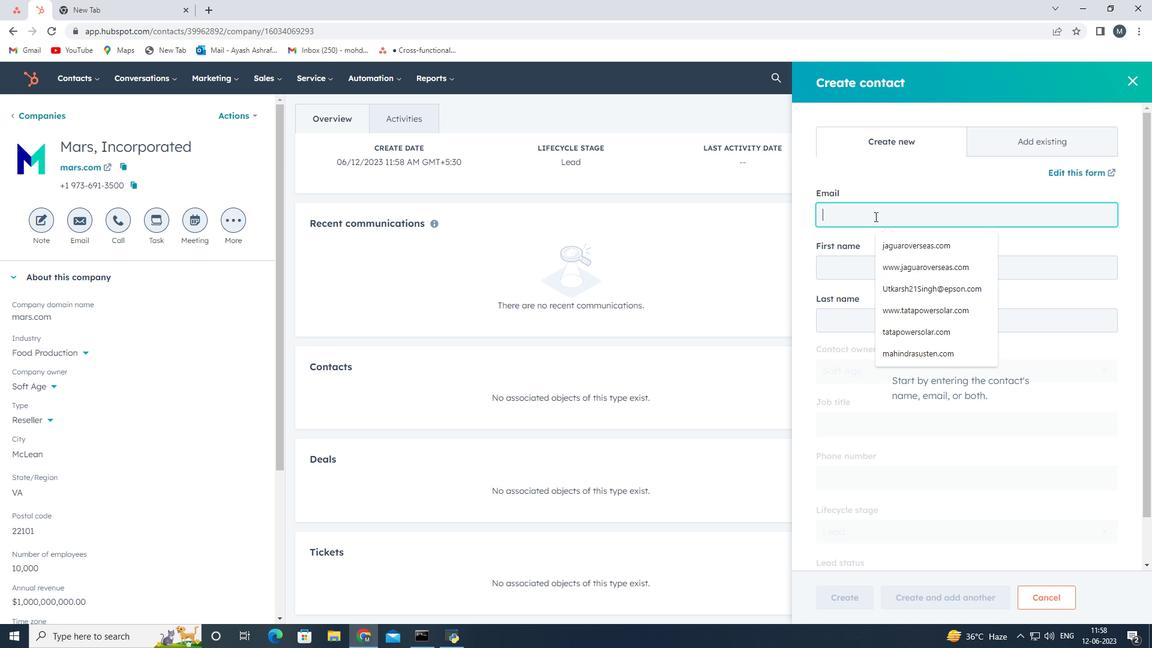 
Action: Key pressed <Key.shift>Jia21<Key.shift>Verma<Key.shift>@mars.com
Screenshot: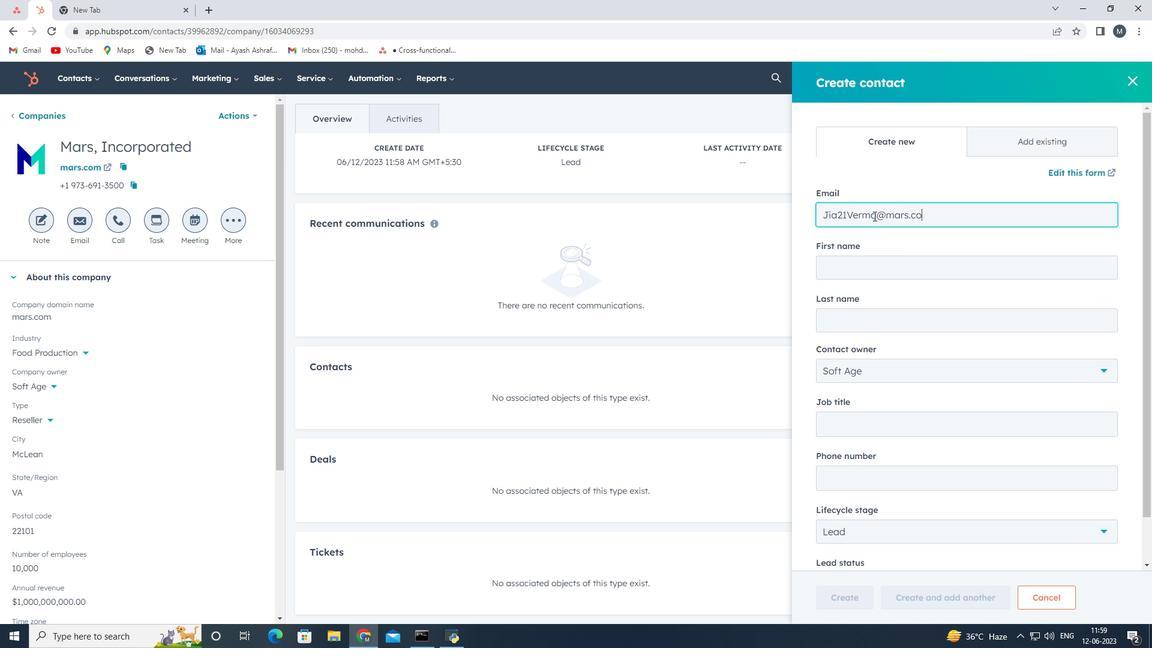 
Action: Mouse moved to (846, 261)
Screenshot: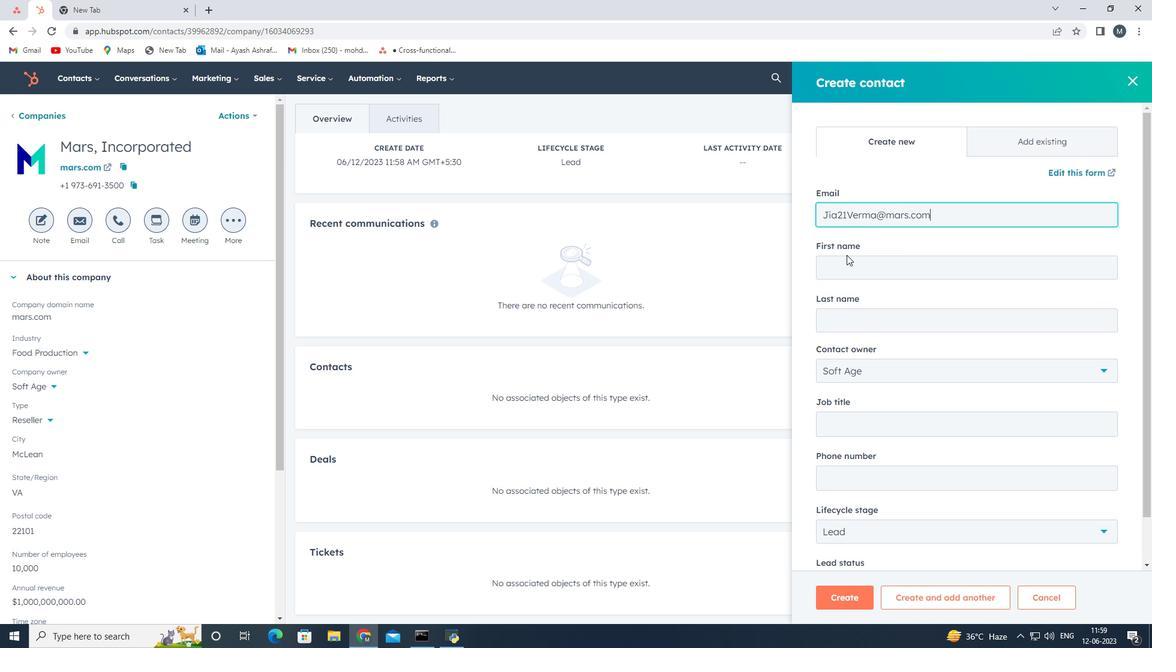 
Action: Mouse pressed left at (846, 261)
Screenshot: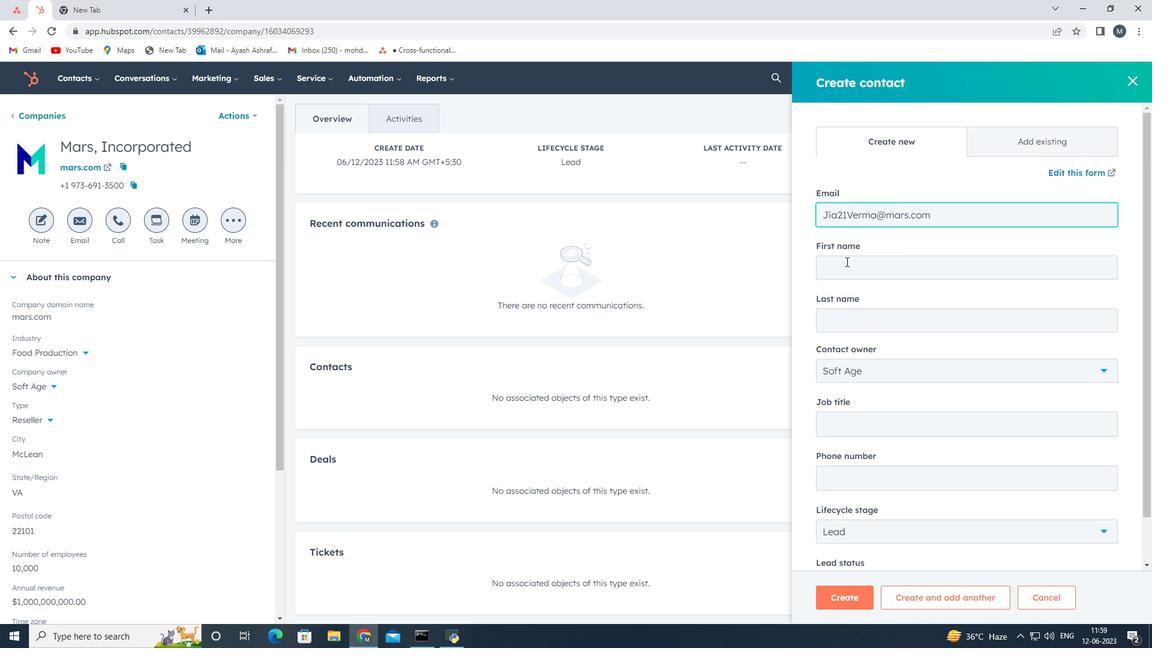 
Action: Key pressed <Key.shift><Key.shift><Key.shift><Key.shift><Key.shift><Key.shift><Key.shift>J<Key.backspace>jia<Key.backspace><Key.backspace><Key.backspace><Key.shift>Jia<Key.space>
Screenshot: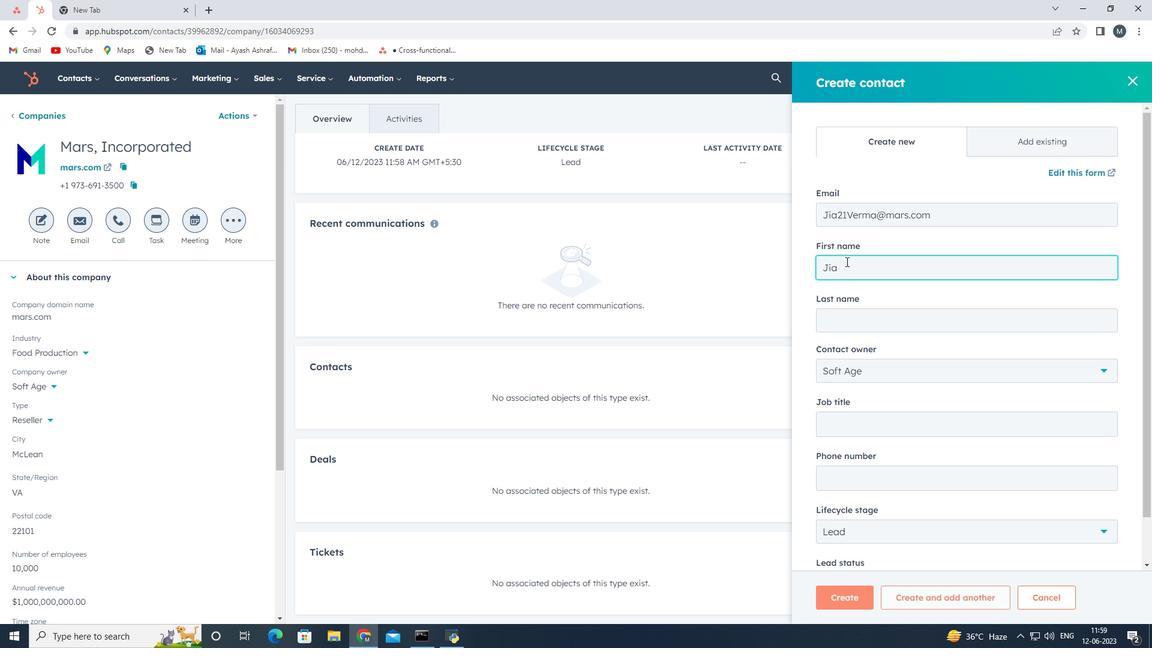 
Action: Mouse moved to (853, 324)
Screenshot: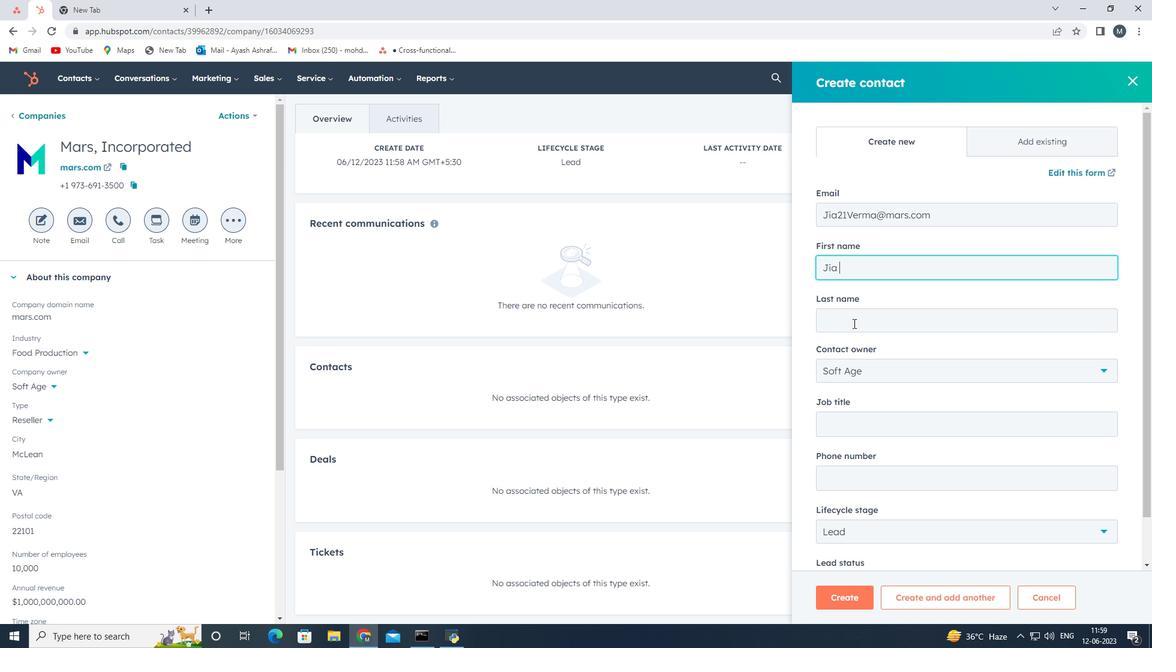 
Action: Mouse pressed left at (853, 324)
Screenshot: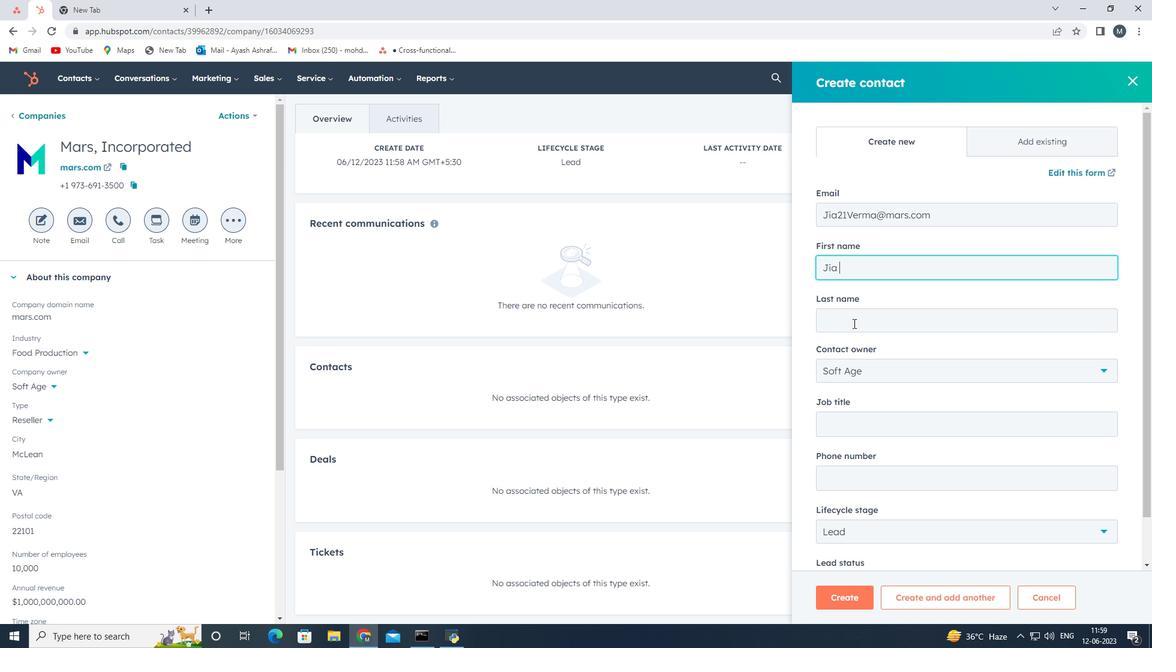
Action: Key pressed <Key.shift>Vr<Key.backspace>erma
Screenshot: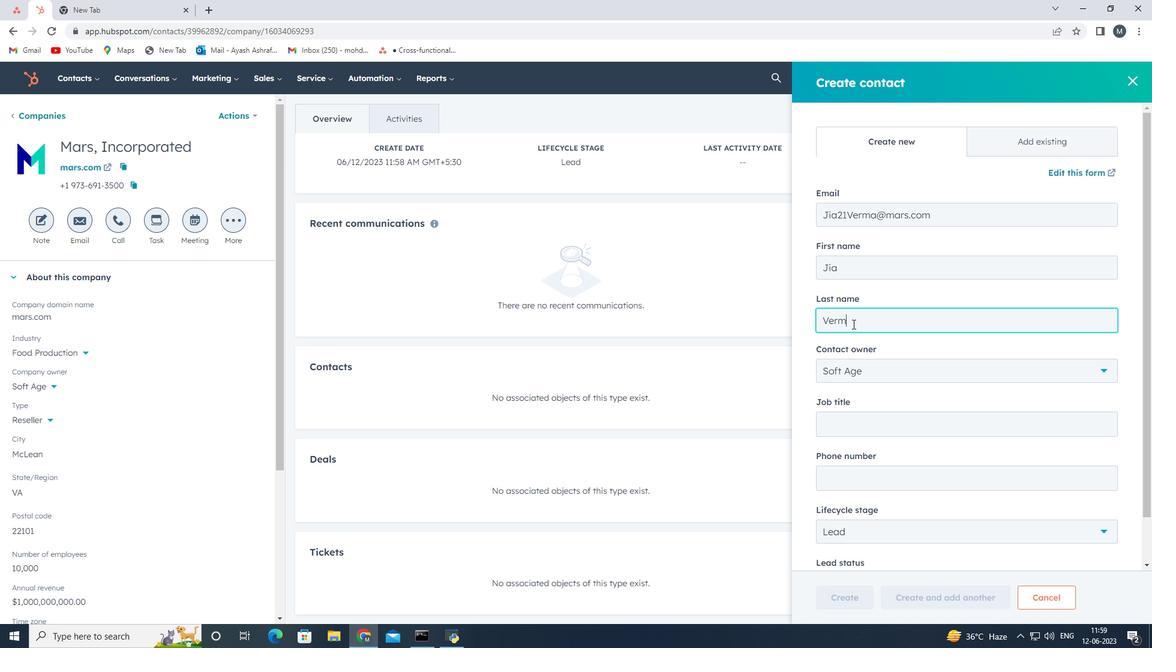 
Action: Mouse moved to (883, 399)
Screenshot: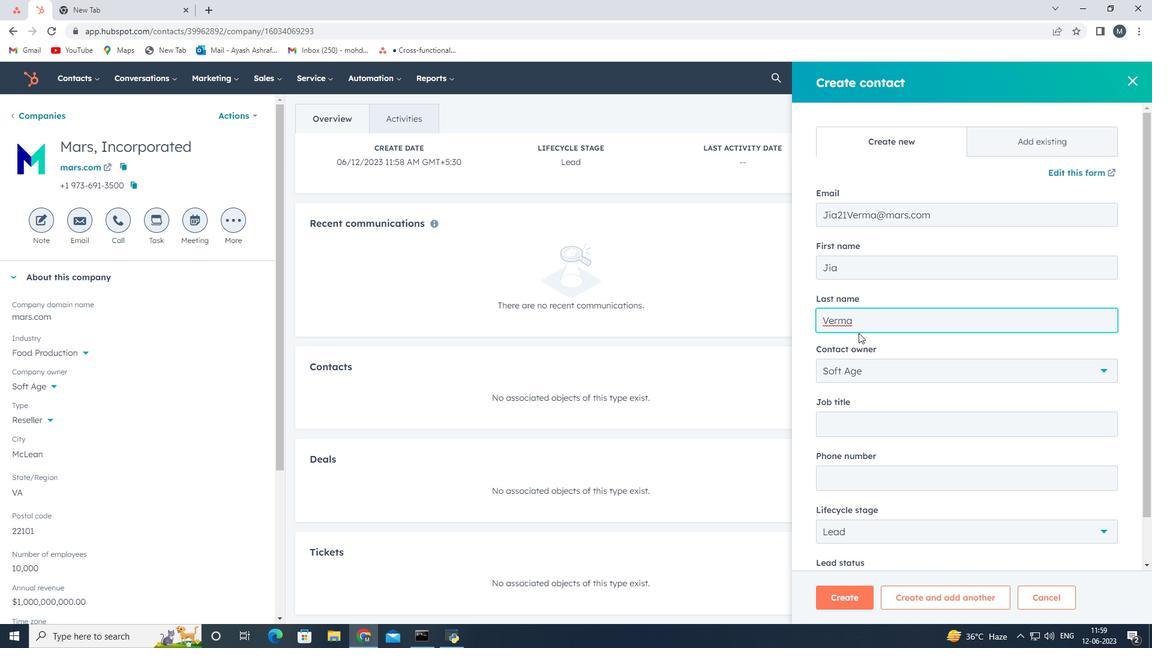 
Action: Mouse scrolled (883, 398) with delta (0, 0)
Screenshot: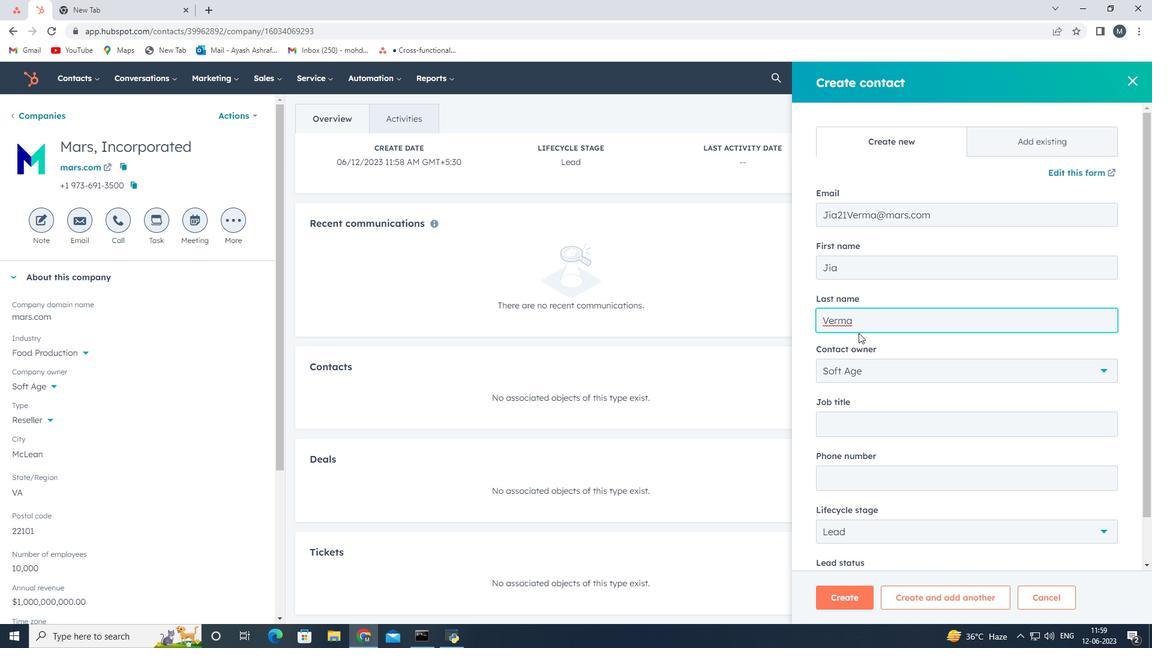 
Action: Mouse moved to (877, 380)
Screenshot: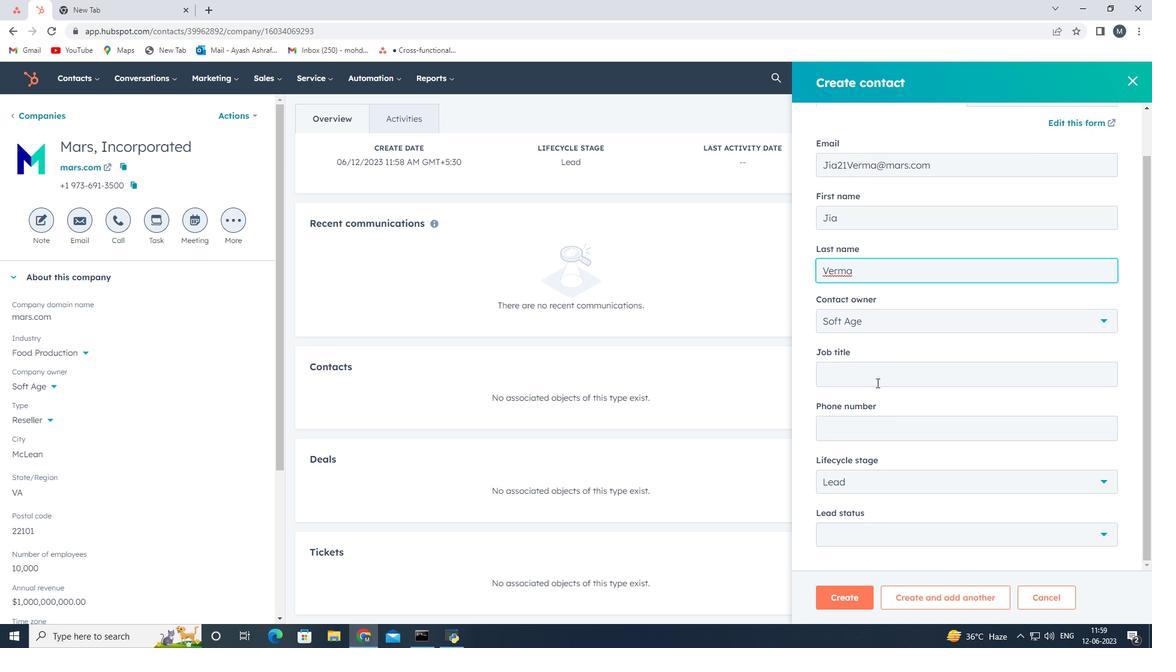 
Action: Mouse pressed left at (877, 380)
Screenshot: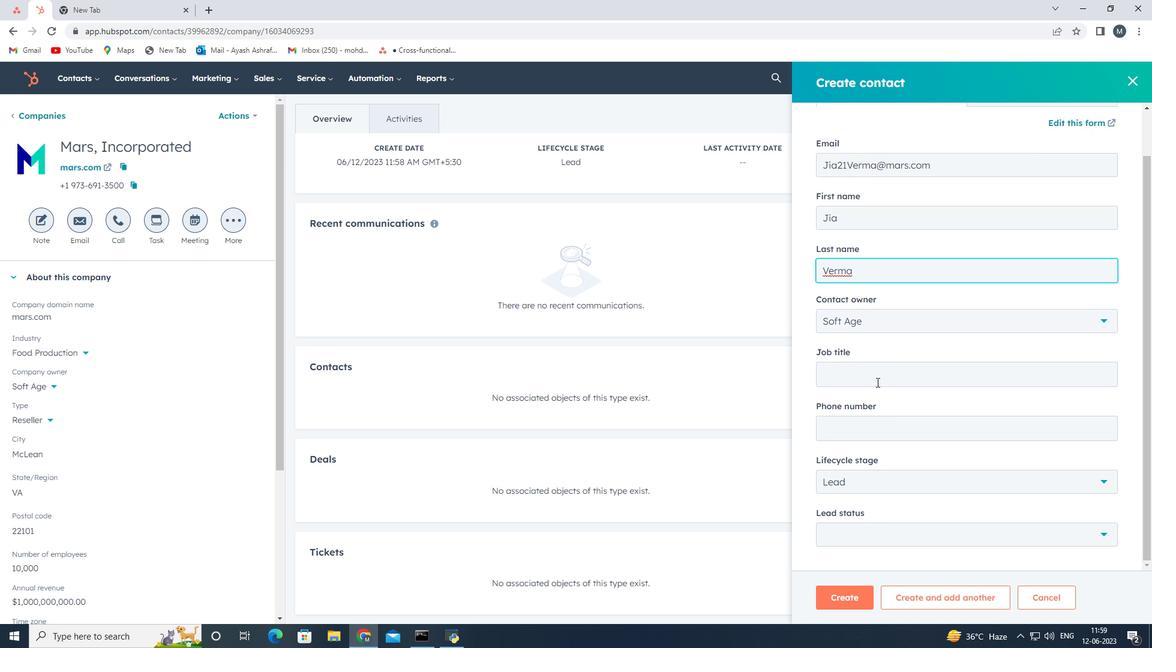
Action: Key pressed <Key.shift>P
Screenshot: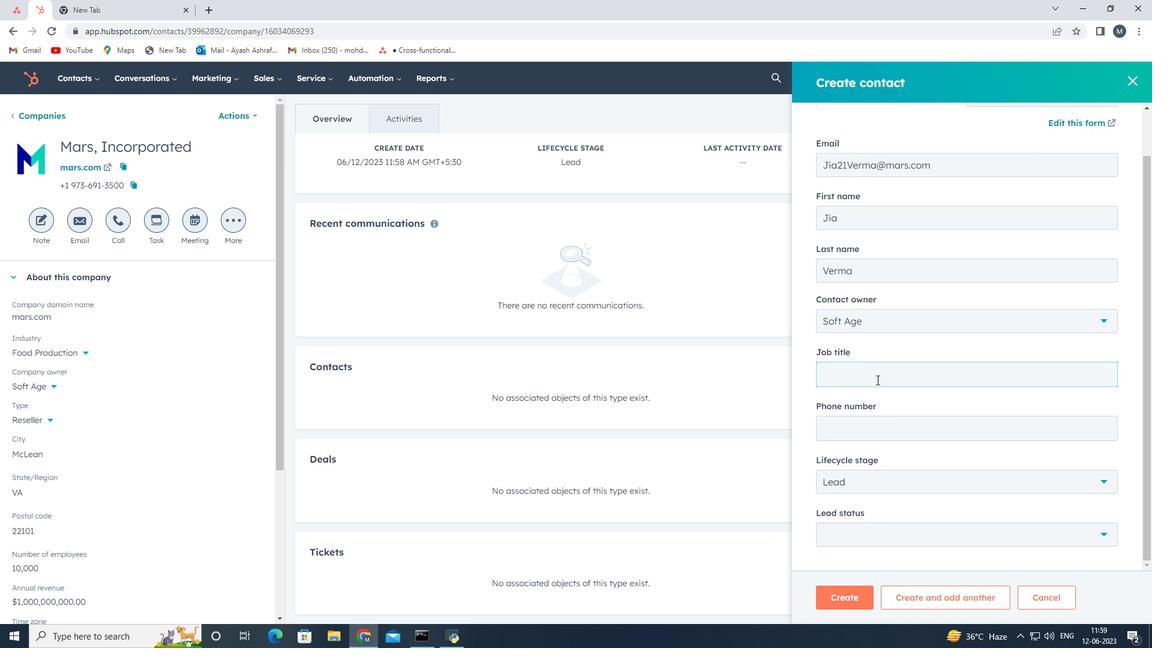 
Action: Mouse moved to (877, 380)
Screenshot: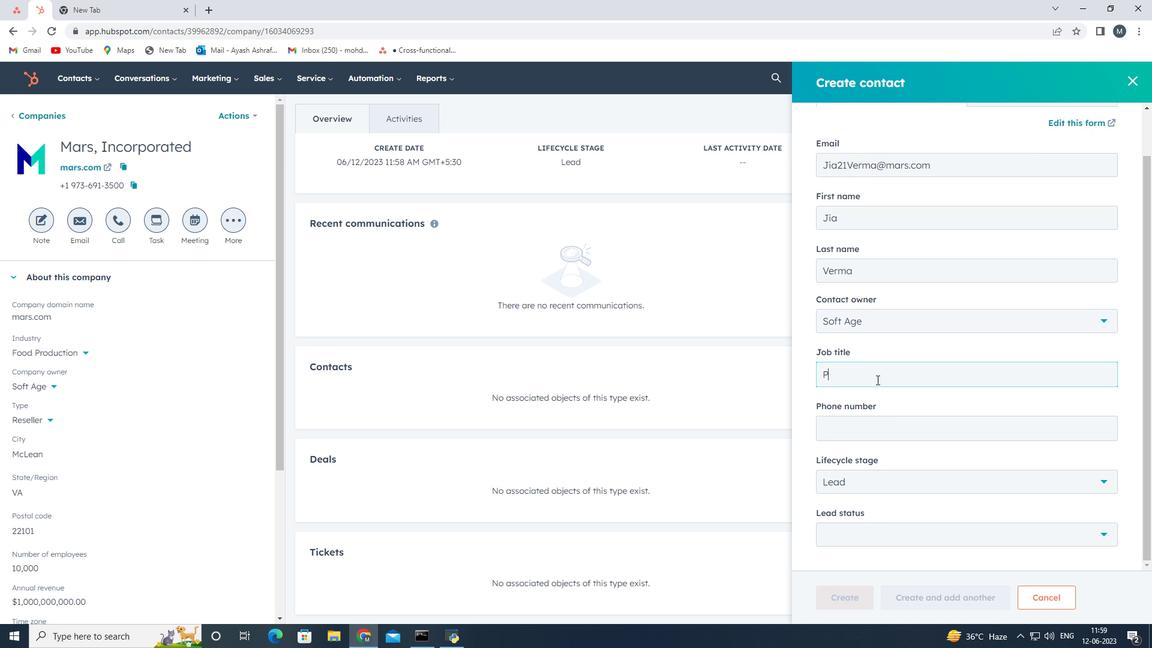 
Action: Key pressed rocurement<Key.space><Key.shift>Manager
Screenshot: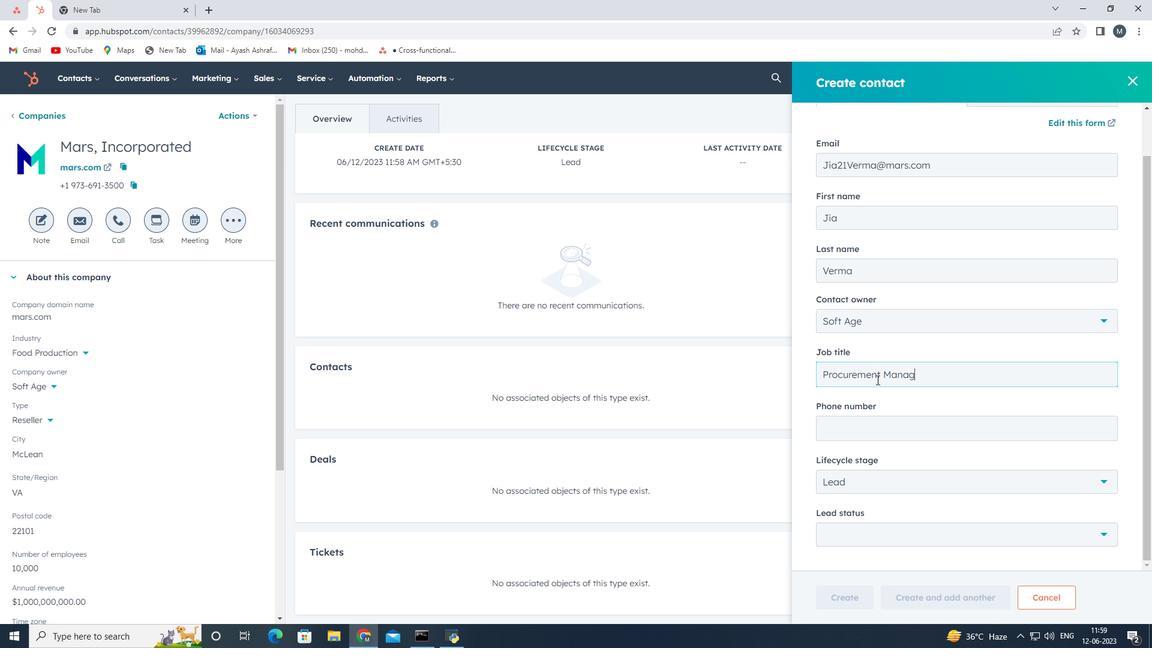 
Action: Mouse moved to (869, 446)
Screenshot: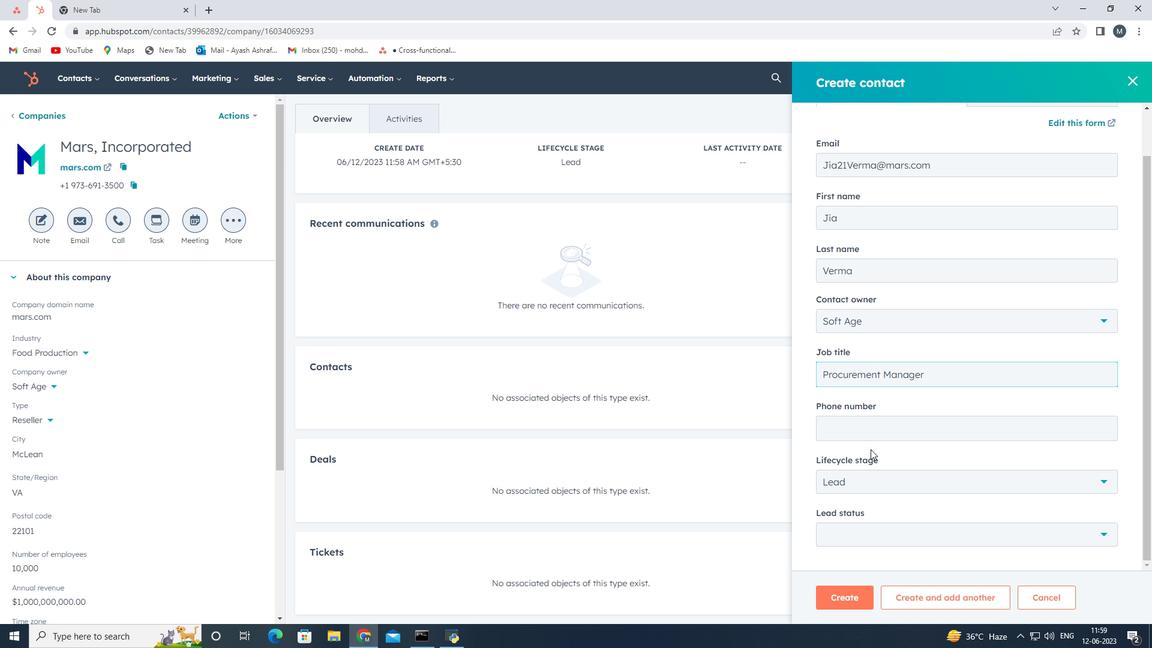 
Action: Mouse pressed left at (869, 446)
Screenshot: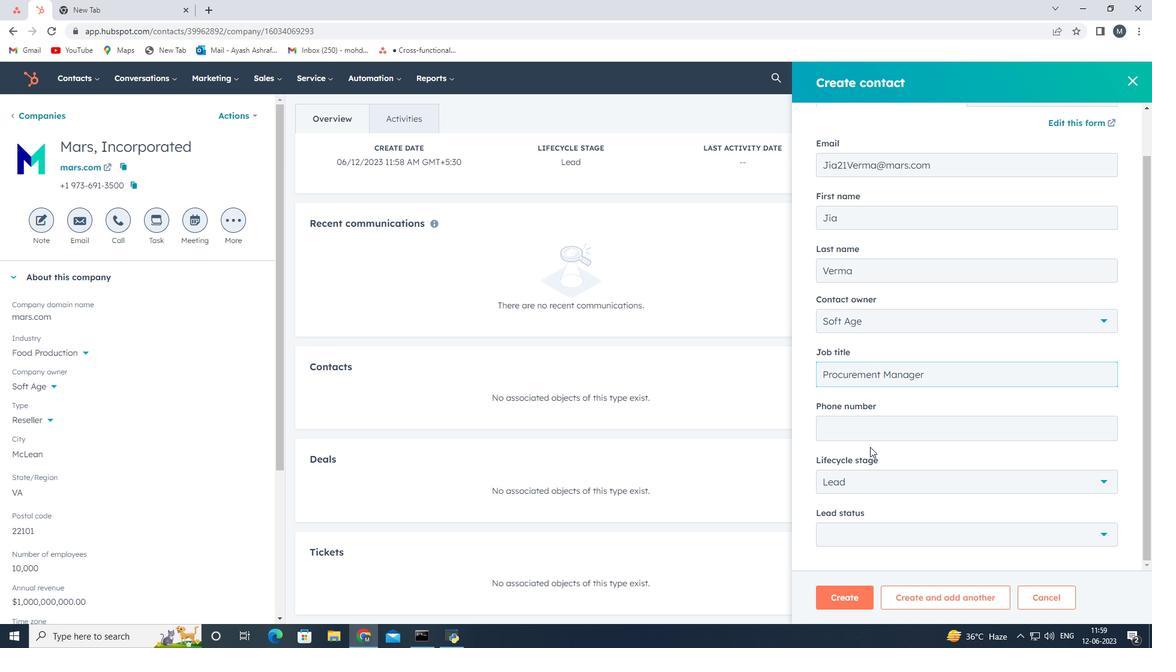 
Action: Mouse moved to (869, 431)
Screenshot: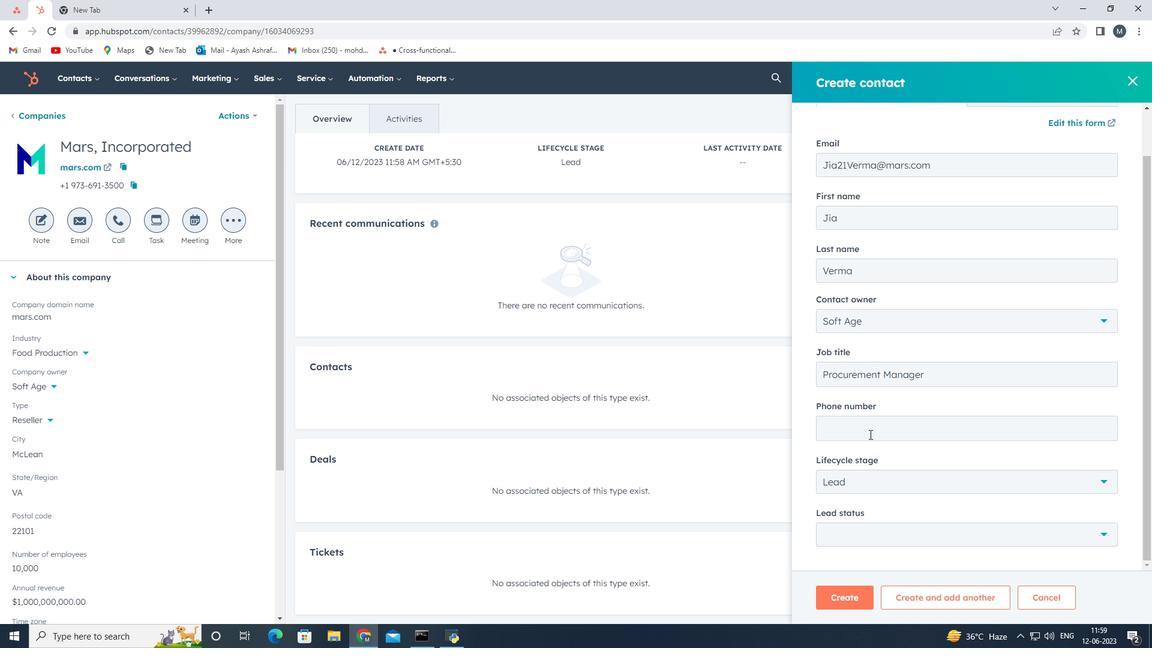 
Action: Mouse pressed left at (869, 431)
Screenshot: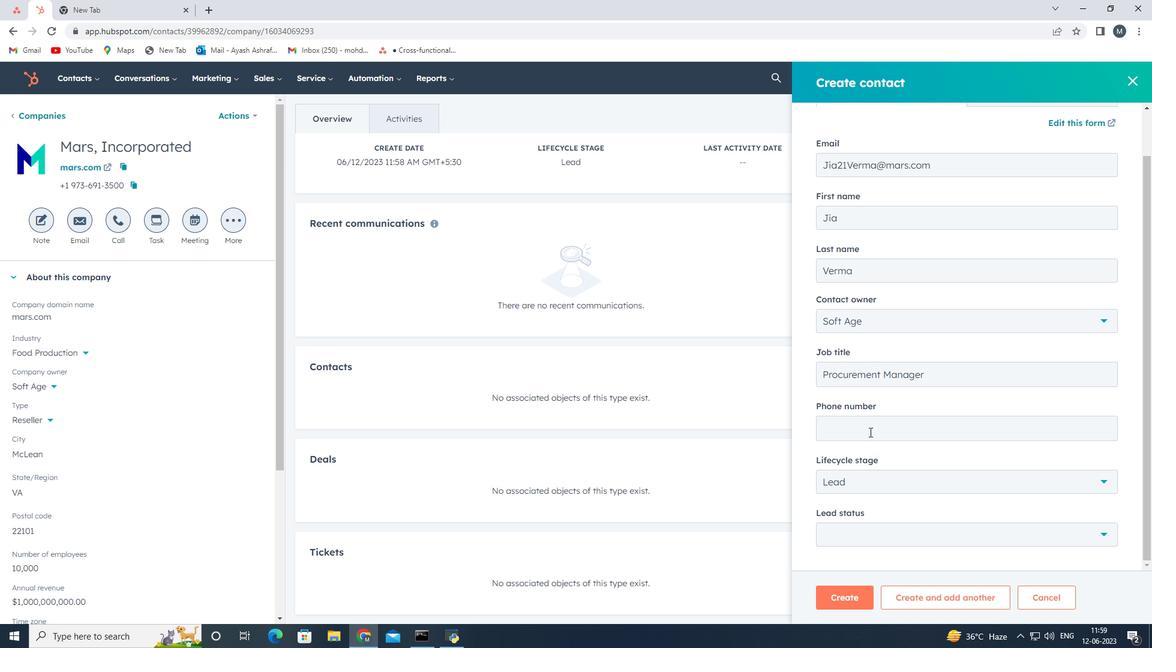 
Action: Mouse moved to (869, 428)
Screenshot: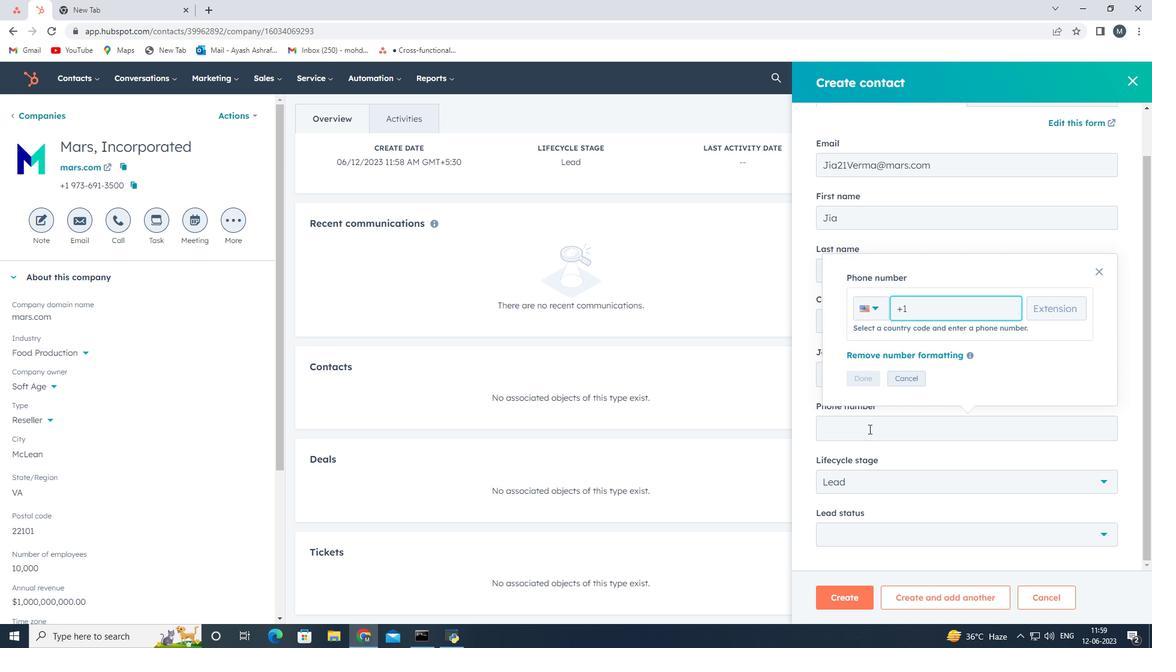 
Action: Mouse pressed left at (869, 428)
Screenshot: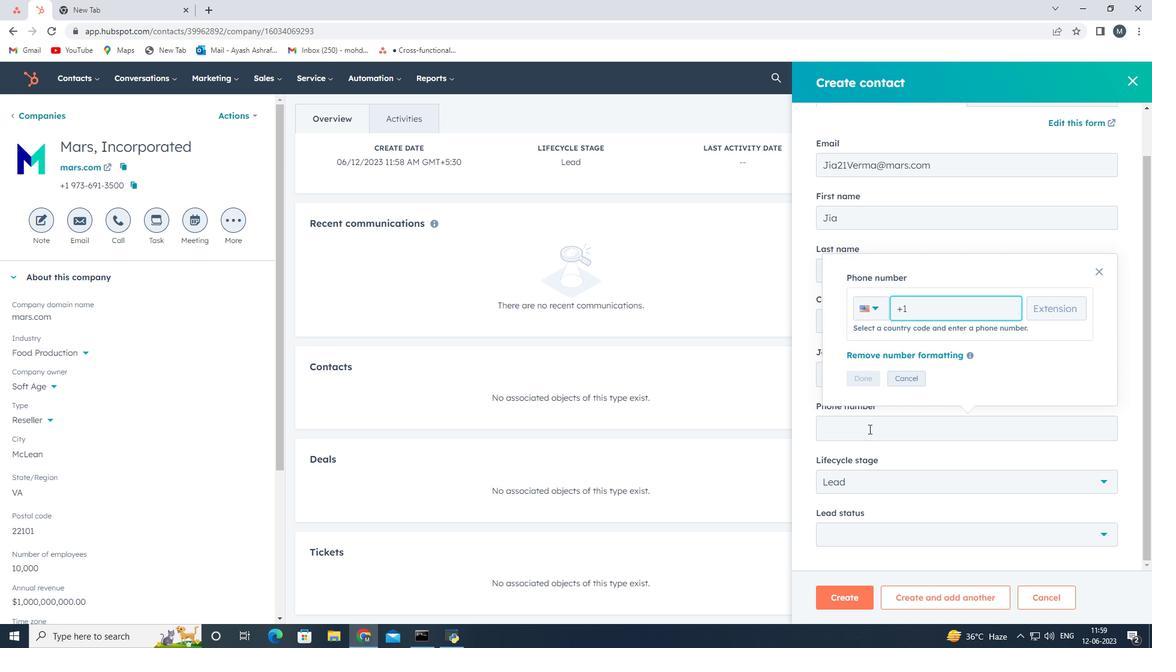 
Action: Mouse pressed left at (869, 428)
Screenshot: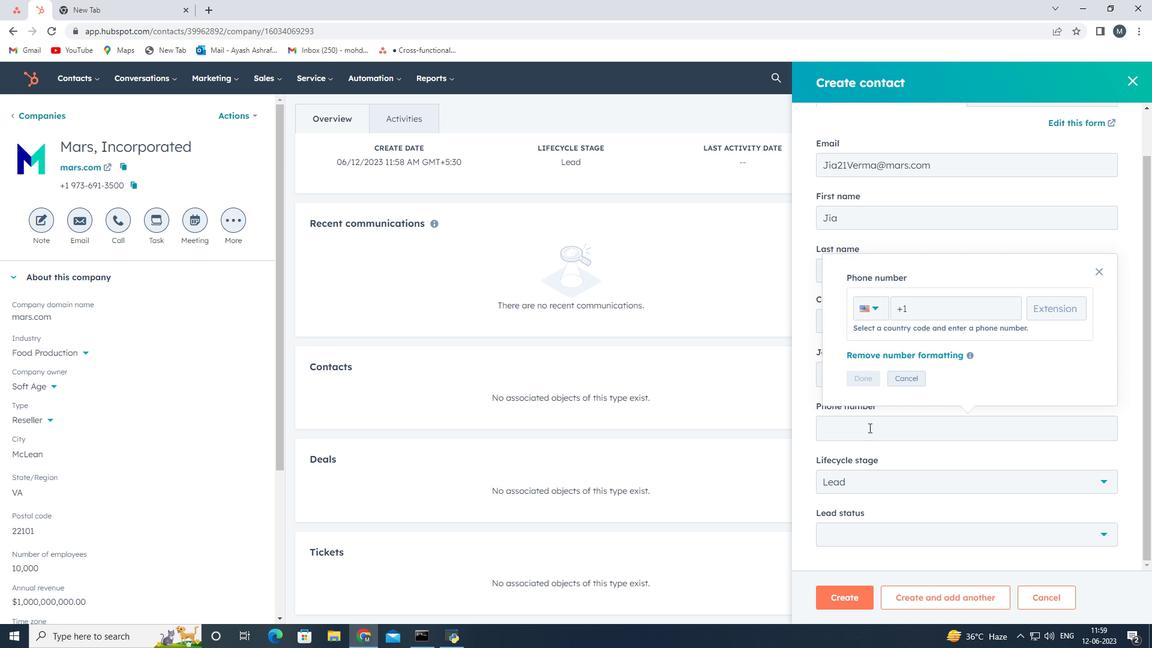 
Action: Mouse moved to (932, 312)
Screenshot: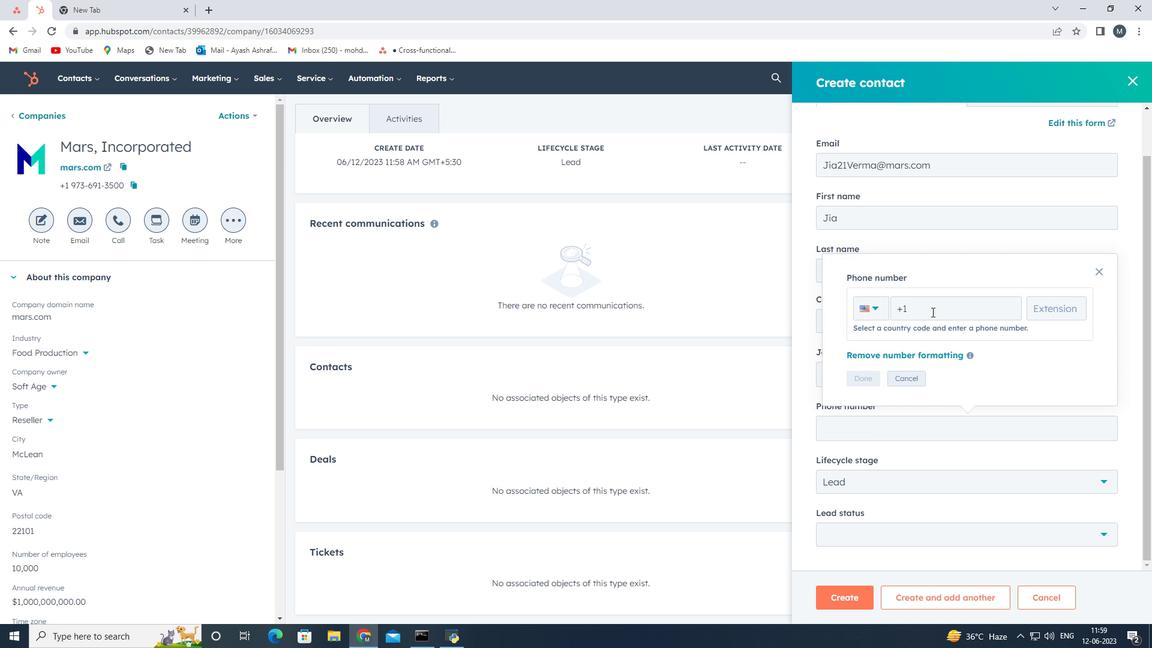 
Action: Mouse pressed left at (932, 312)
Screenshot: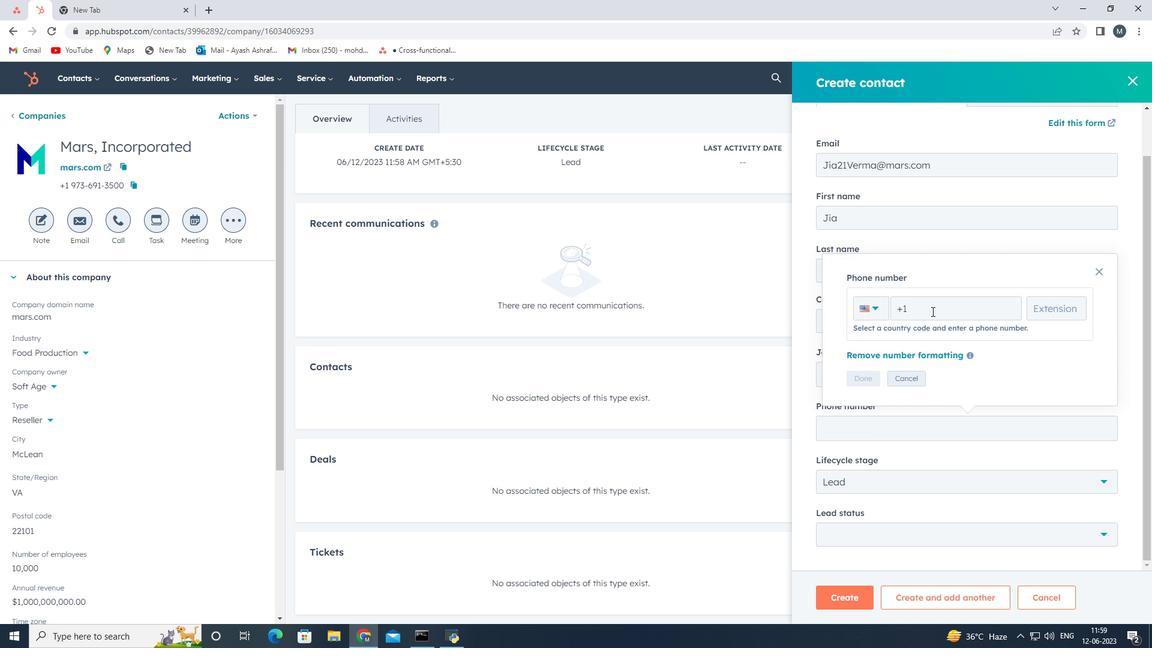 
Action: Key pressed 4085558903
Screenshot: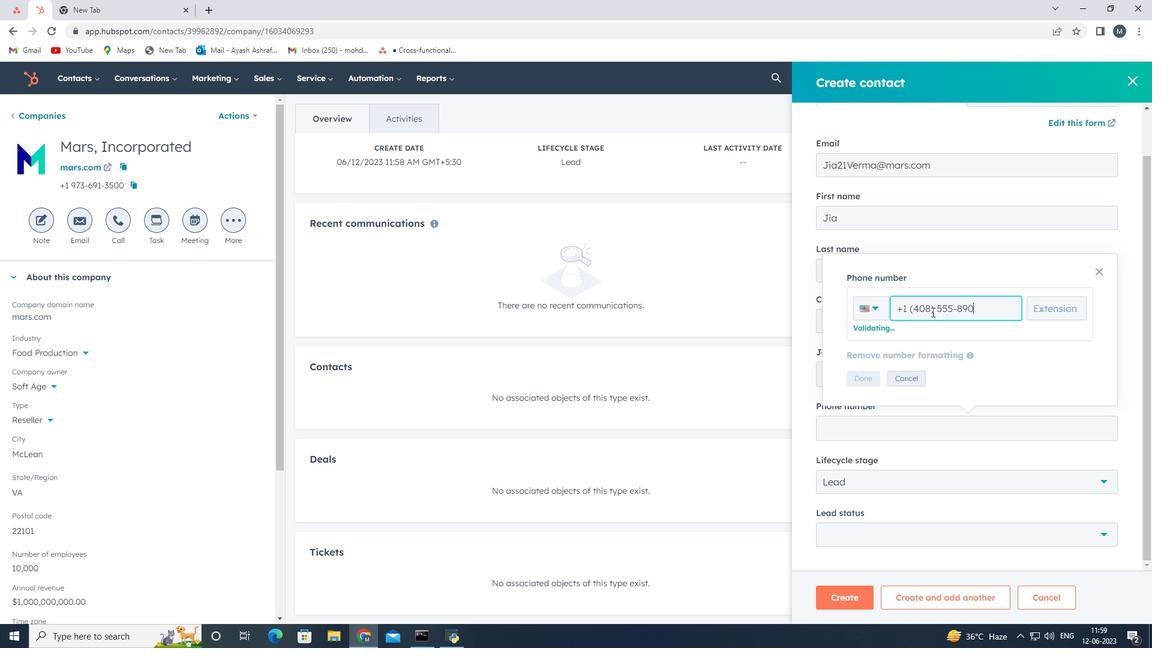 
Action: Mouse moved to (855, 380)
Screenshot: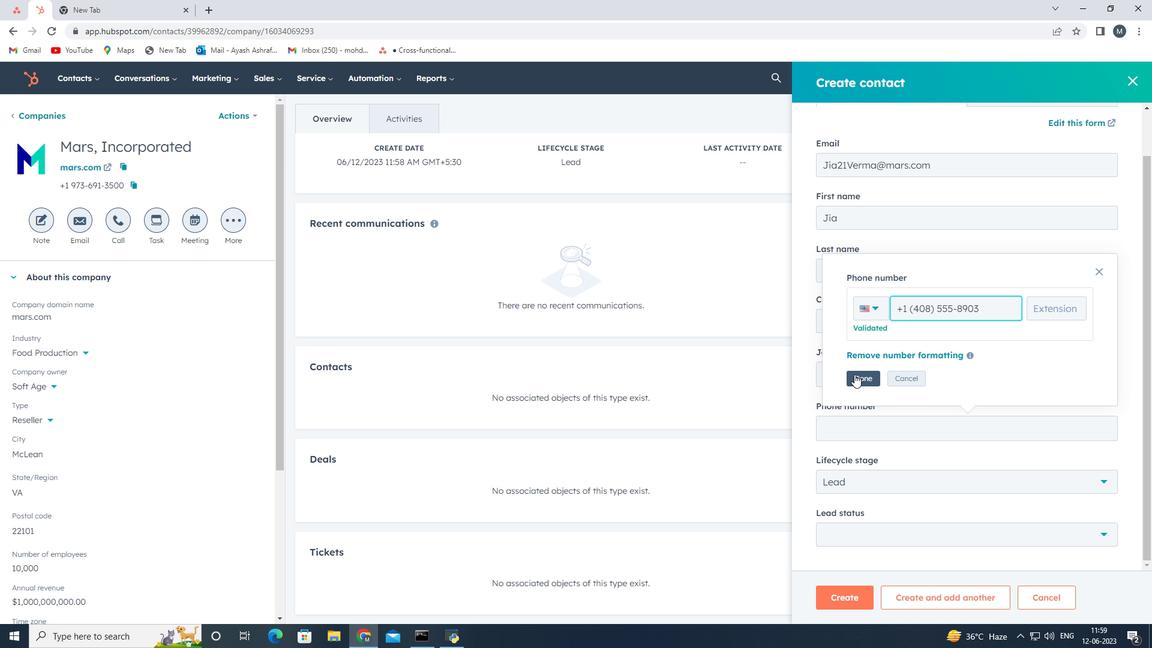 
Action: Mouse pressed left at (855, 380)
Screenshot: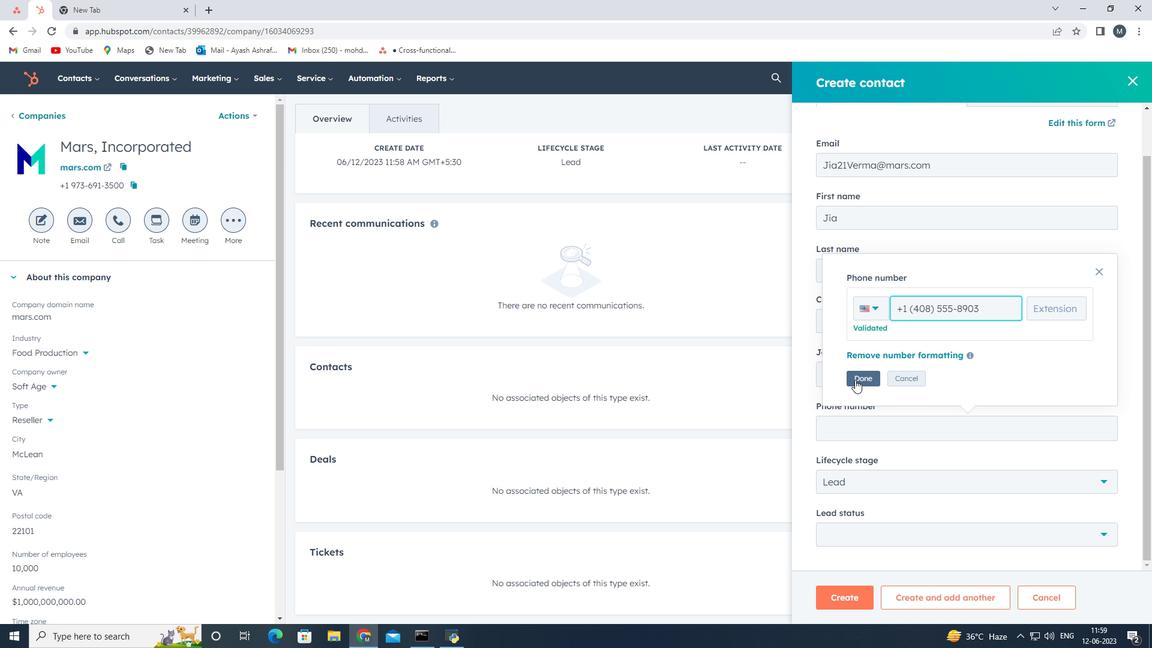 
Action: Mouse moved to (871, 439)
Screenshot: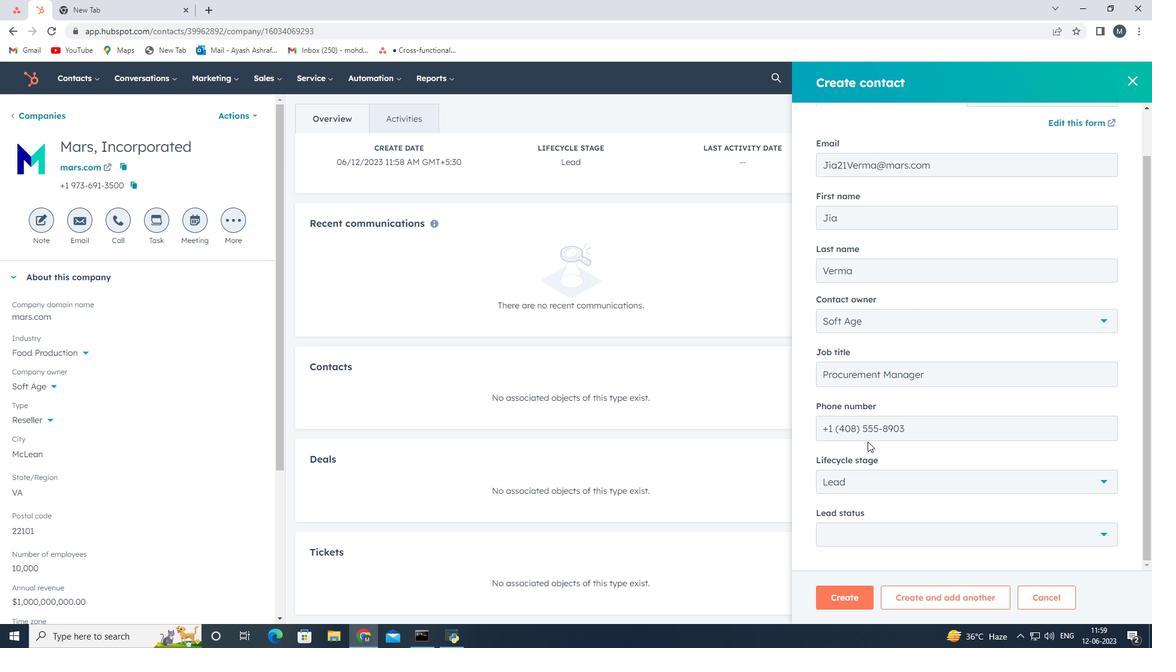 
Action: Mouse scrolled (871, 438) with delta (0, 0)
Screenshot: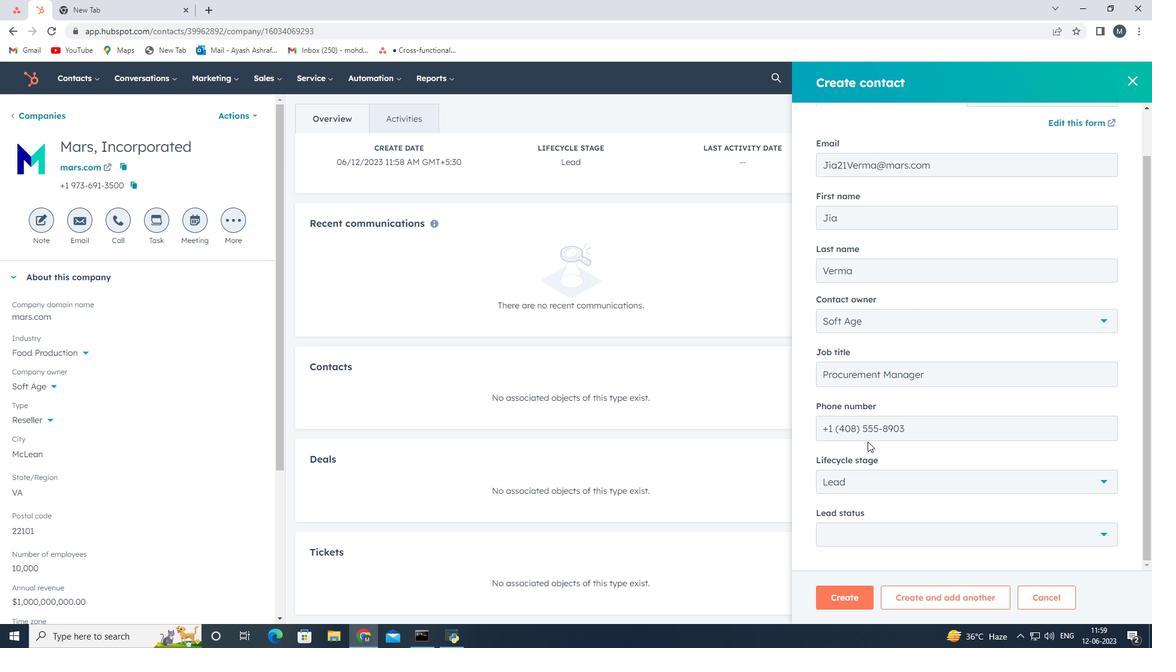 
Action: Mouse scrolled (871, 438) with delta (0, 0)
Screenshot: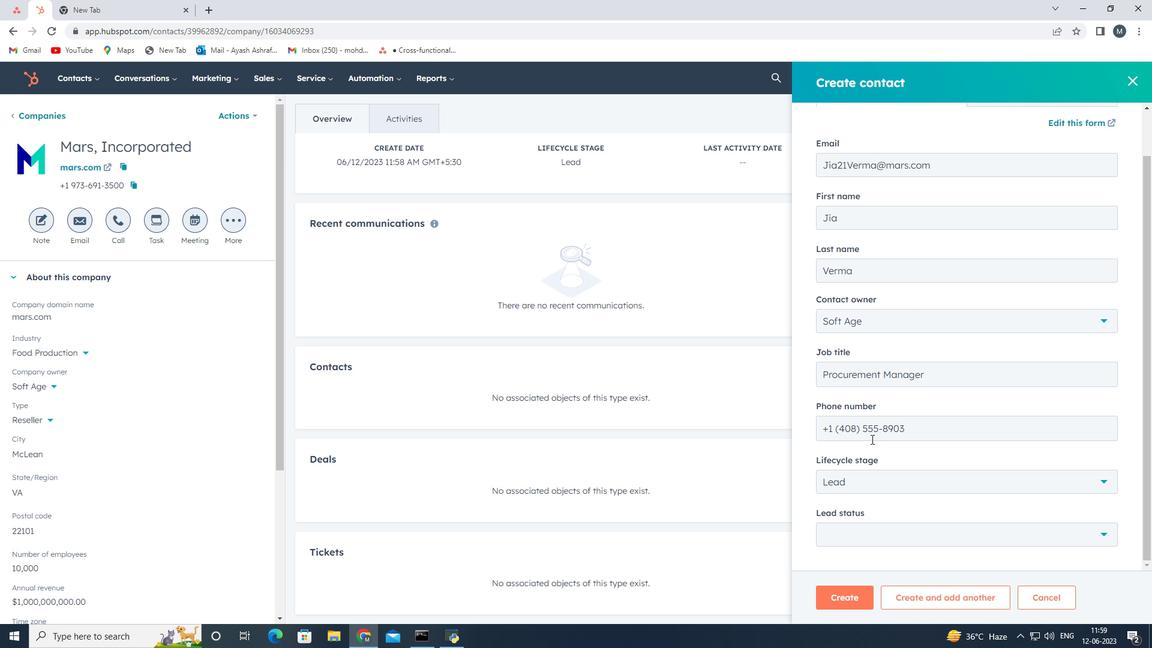 
Action: Mouse moved to (862, 481)
Screenshot: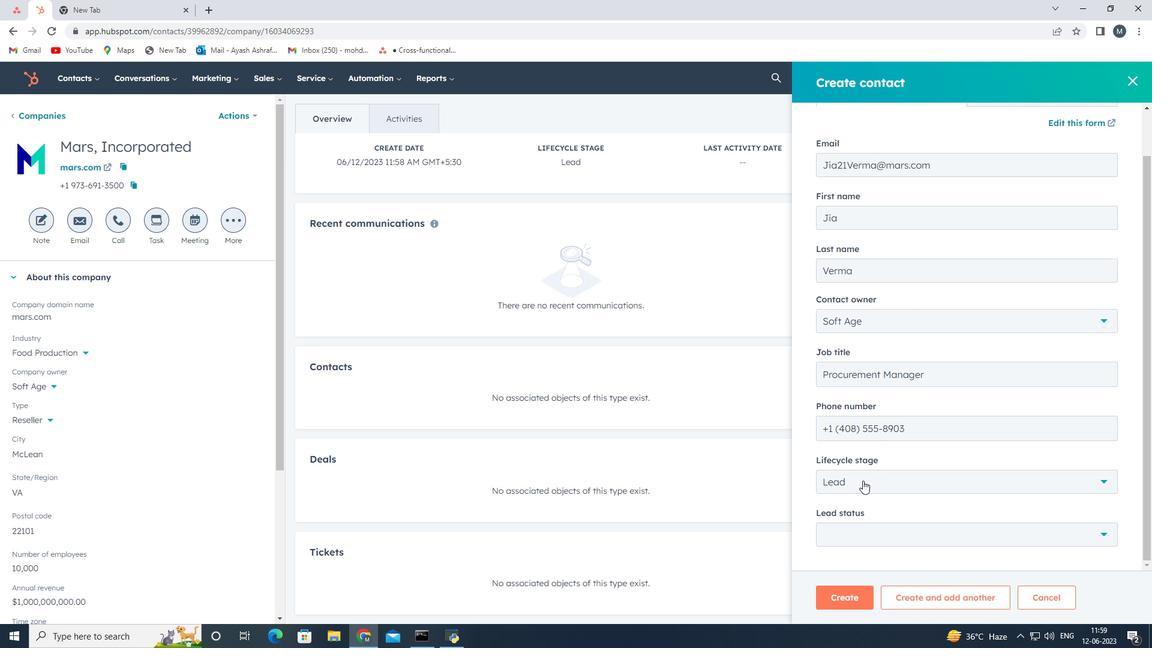 
Action: Mouse pressed left at (862, 481)
Screenshot: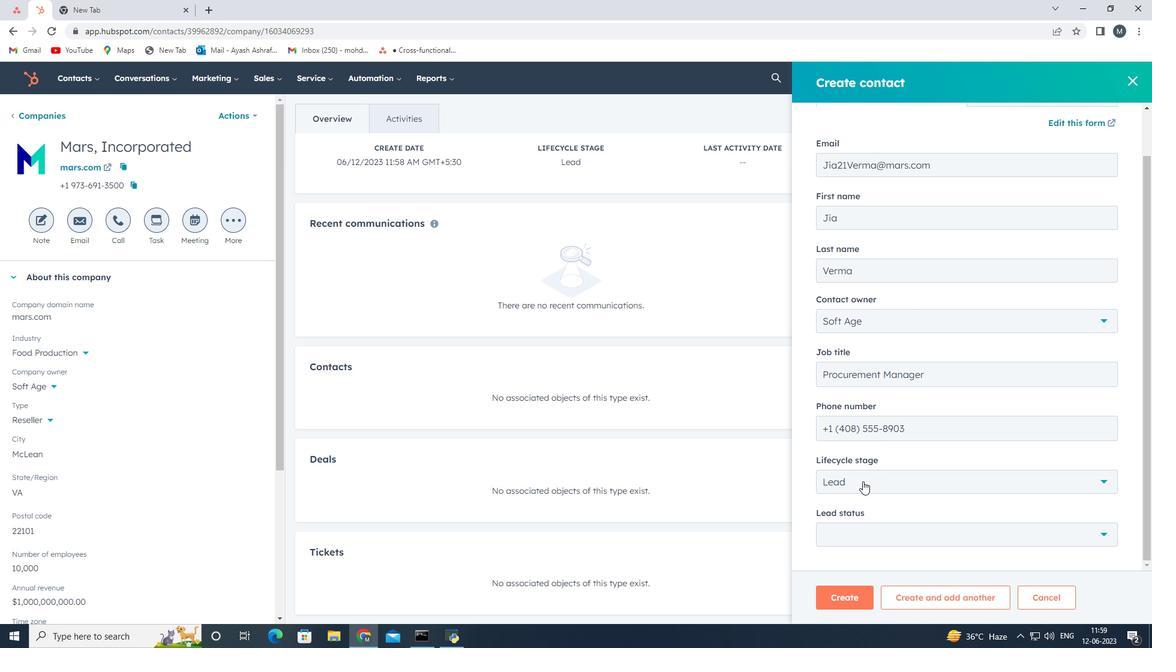 
Action: Mouse moved to (862, 377)
Screenshot: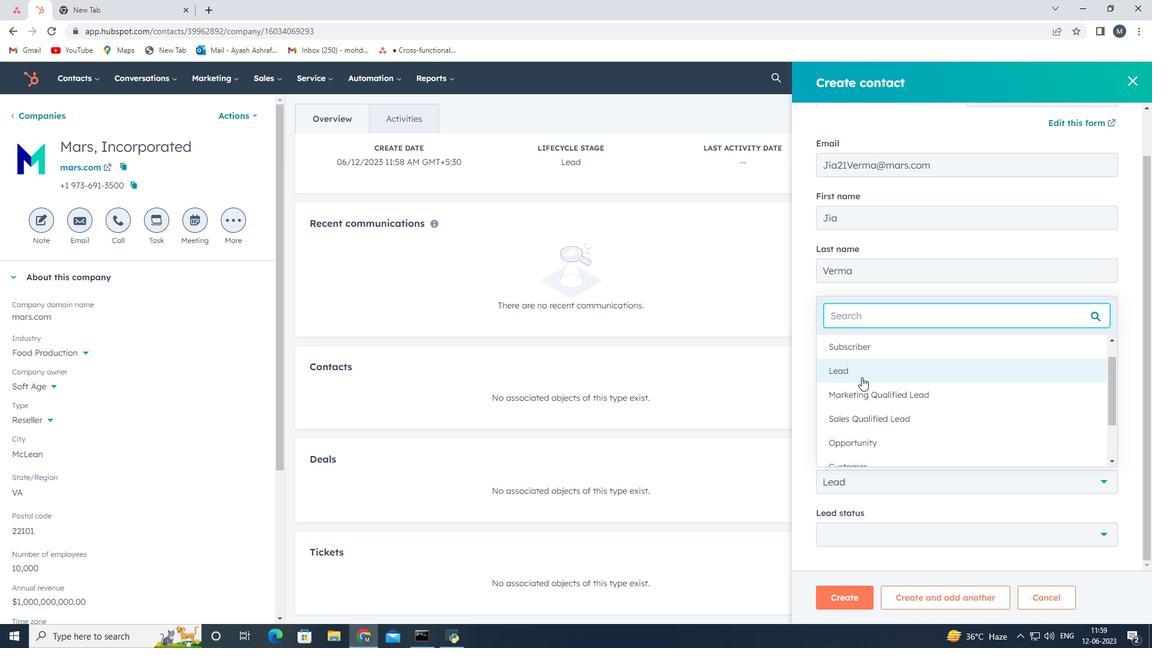 
Action: Mouse pressed left at (862, 377)
Screenshot: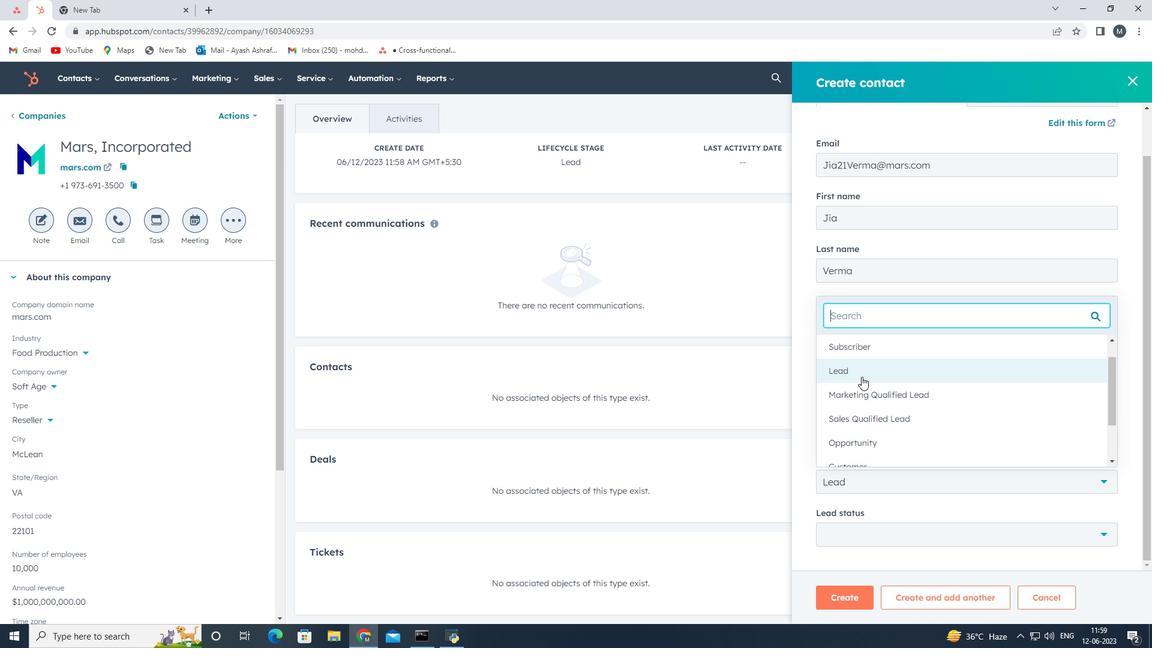 
Action: Mouse moved to (856, 528)
Screenshot: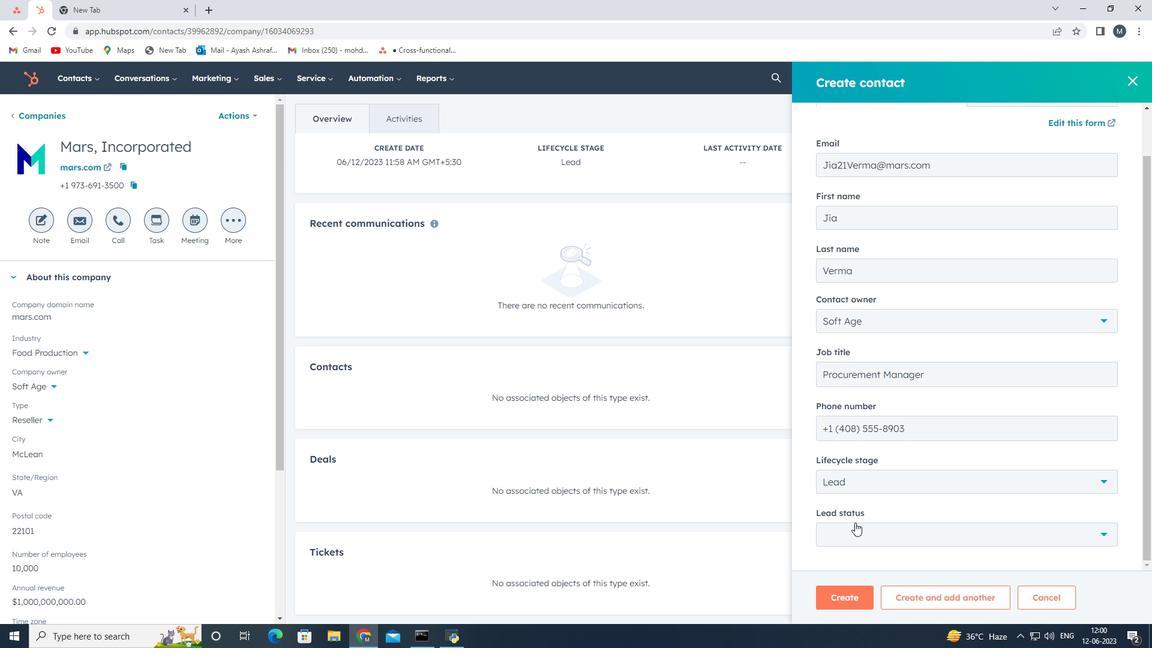 
Action: Mouse pressed left at (856, 528)
Screenshot: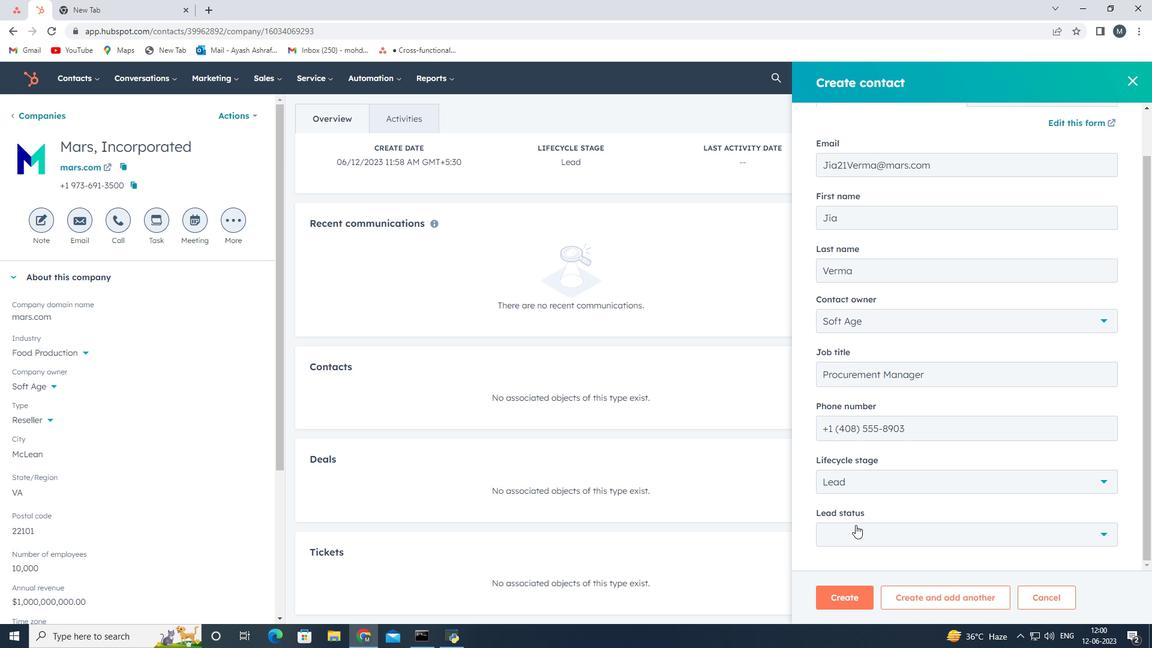 
Action: Mouse moved to (871, 452)
Screenshot: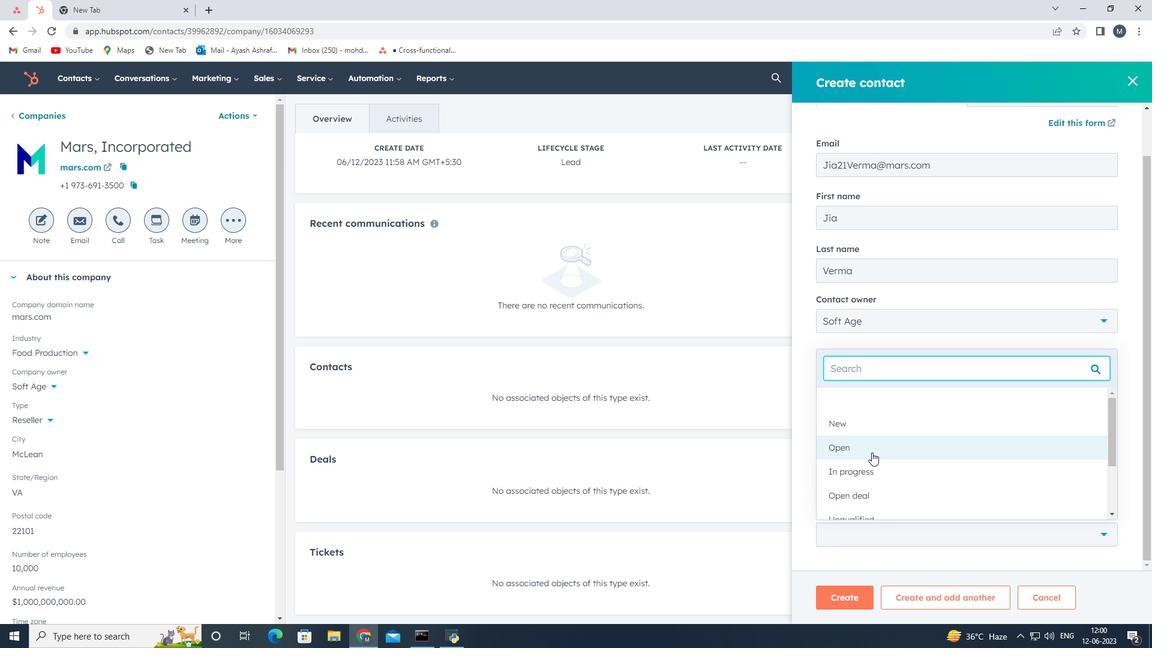 
Action: Mouse pressed left at (871, 452)
Screenshot: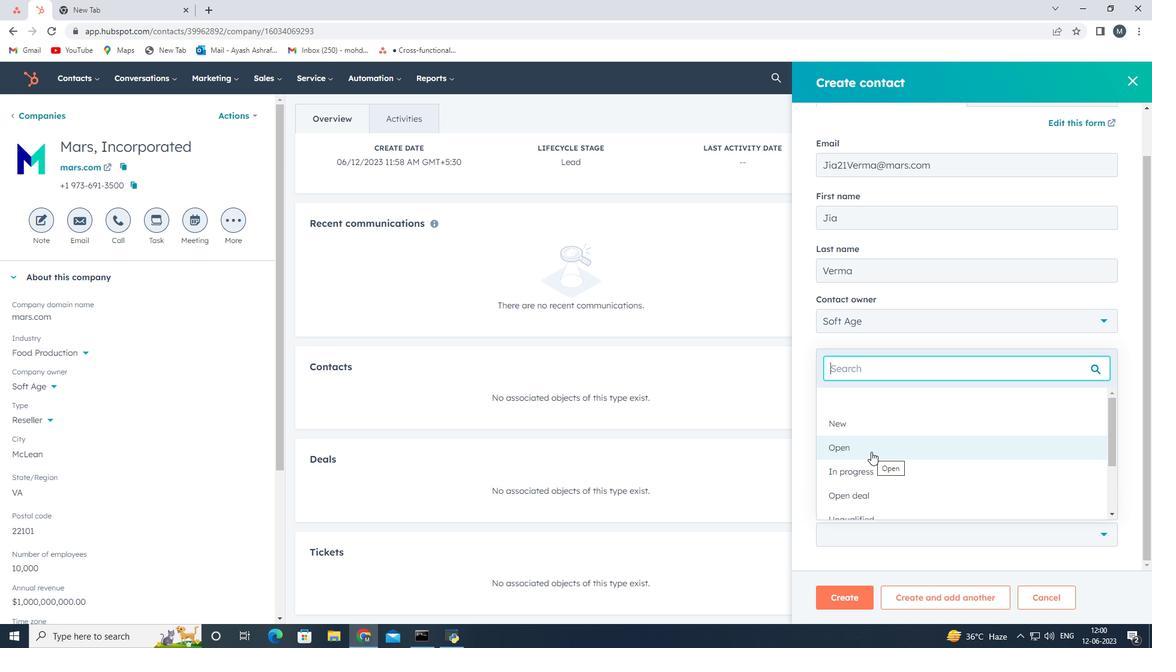 
Action: Mouse moved to (851, 599)
Screenshot: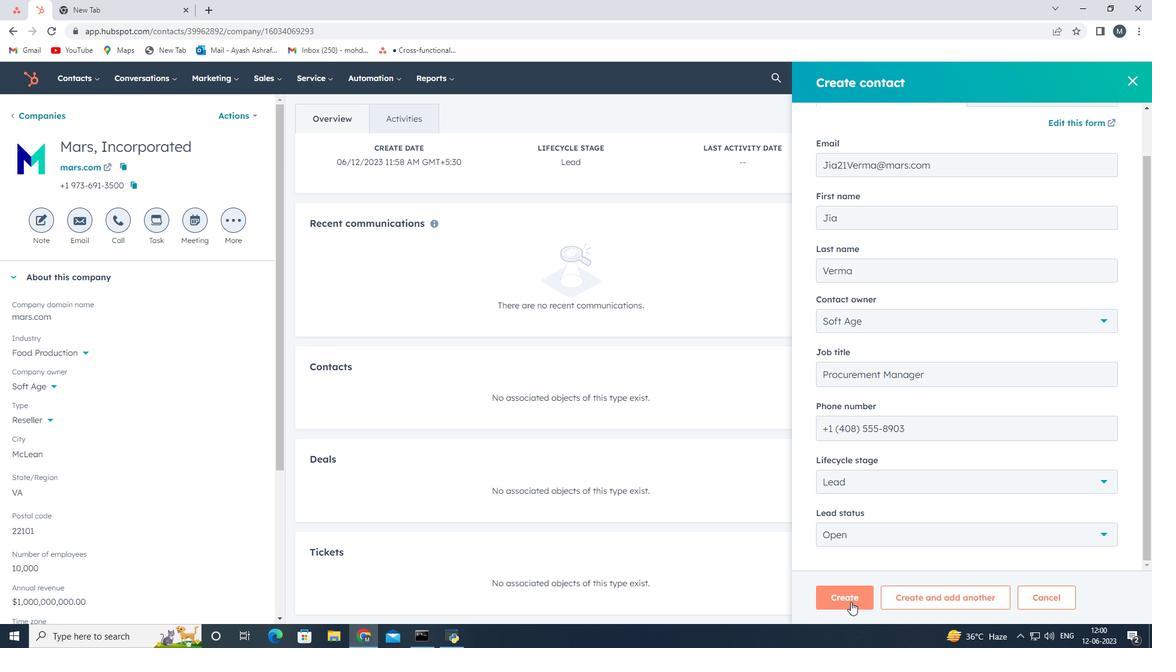 
Action: Mouse pressed left at (851, 599)
Screenshot: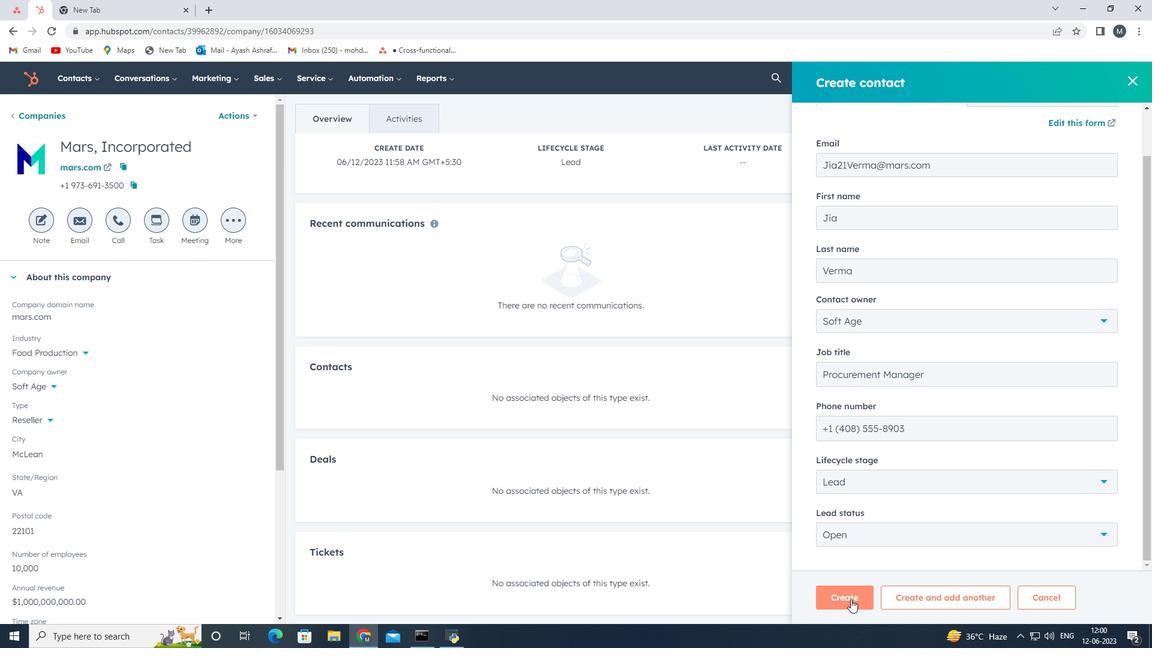 
Action: Mouse moved to (845, 581)
Screenshot: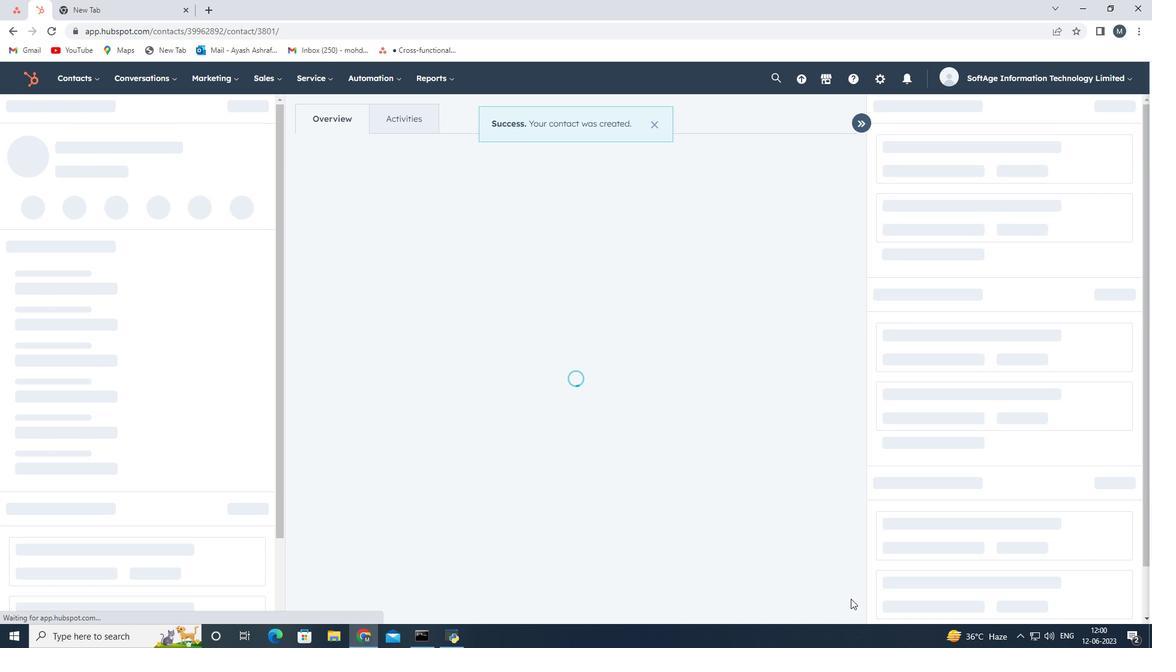 
